 Task: Find connections with filter location San Lorenzo with filter topic #Techstartupwith filter profile language German with filter current company Ola with filter school Jammu University with filter industry Nuclear Electric Power Generation with filter service category Consulting with filter keywords title eCommerce Marketing Specialist
Action: Mouse moved to (485, 71)
Screenshot: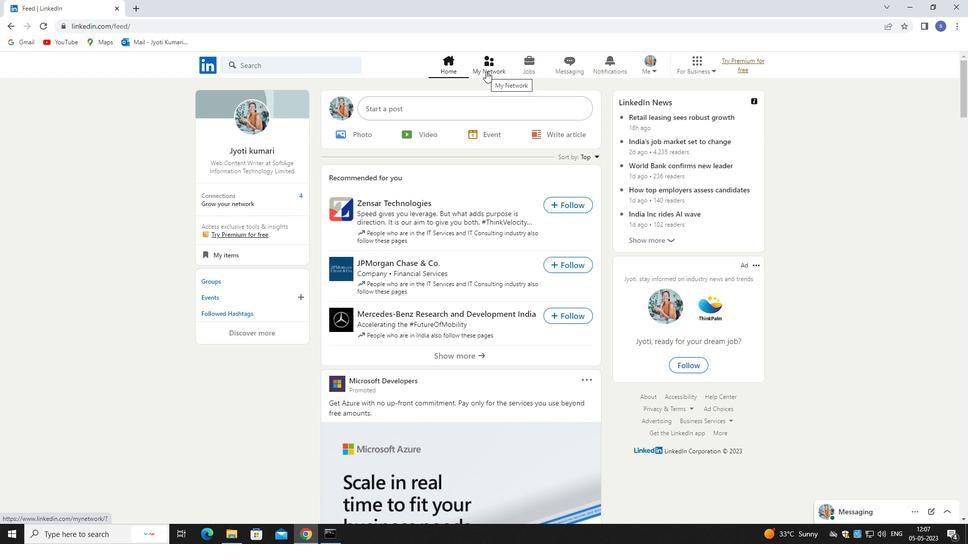 
Action: Mouse pressed left at (485, 71)
Screenshot: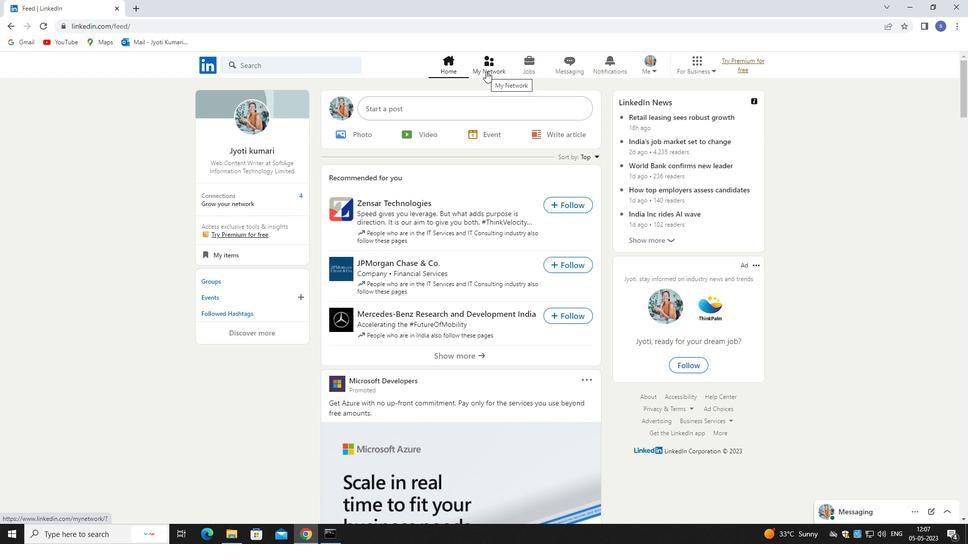 
Action: Mouse moved to (486, 72)
Screenshot: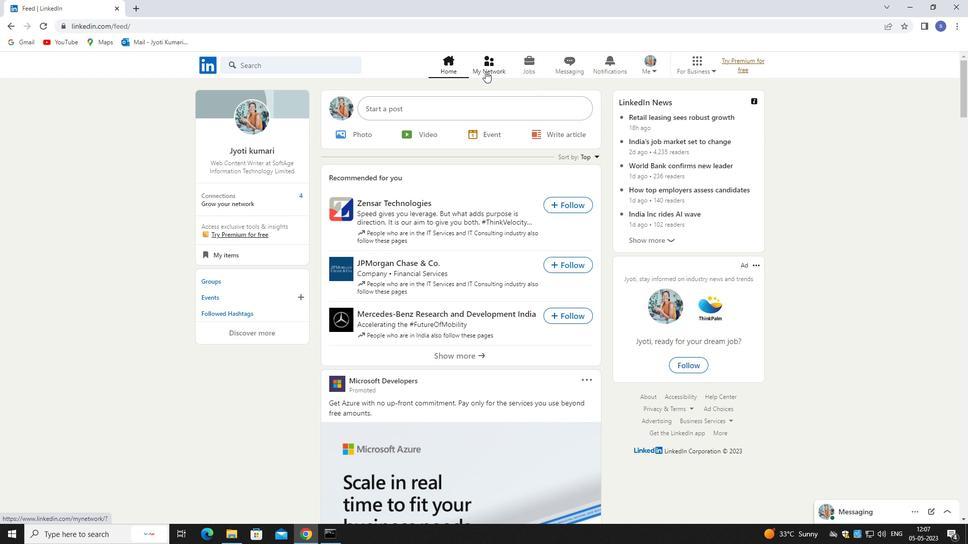 
Action: Mouse pressed left at (486, 72)
Screenshot: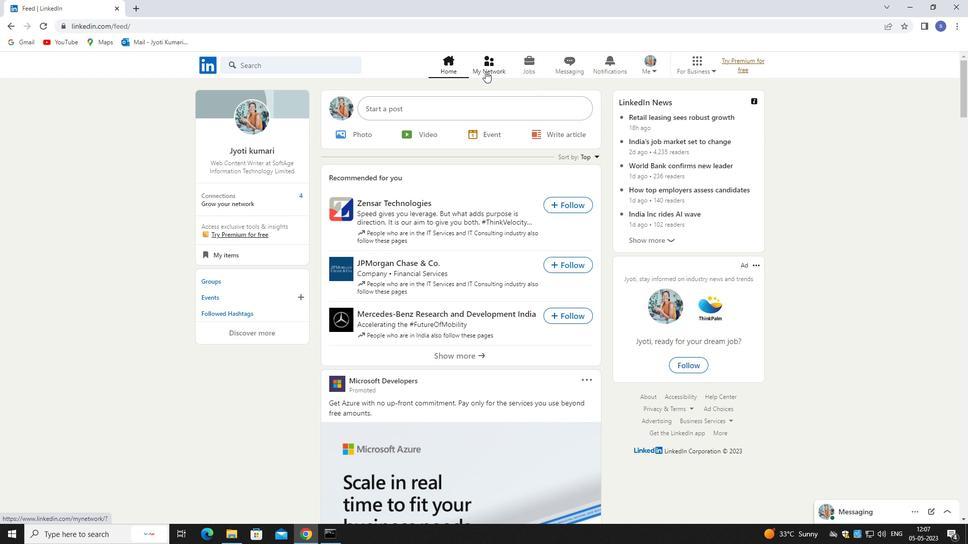 
Action: Mouse moved to (291, 120)
Screenshot: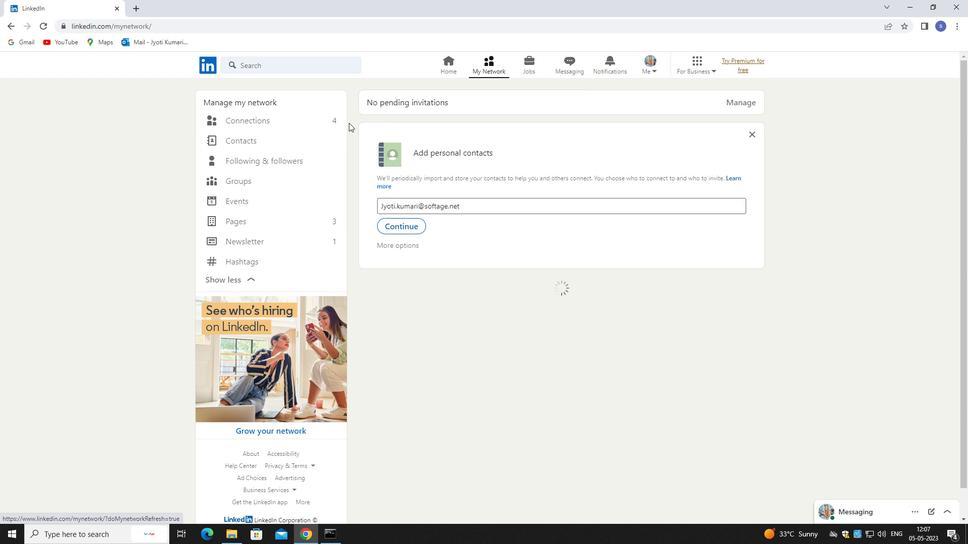 
Action: Mouse pressed left at (291, 120)
Screenshot: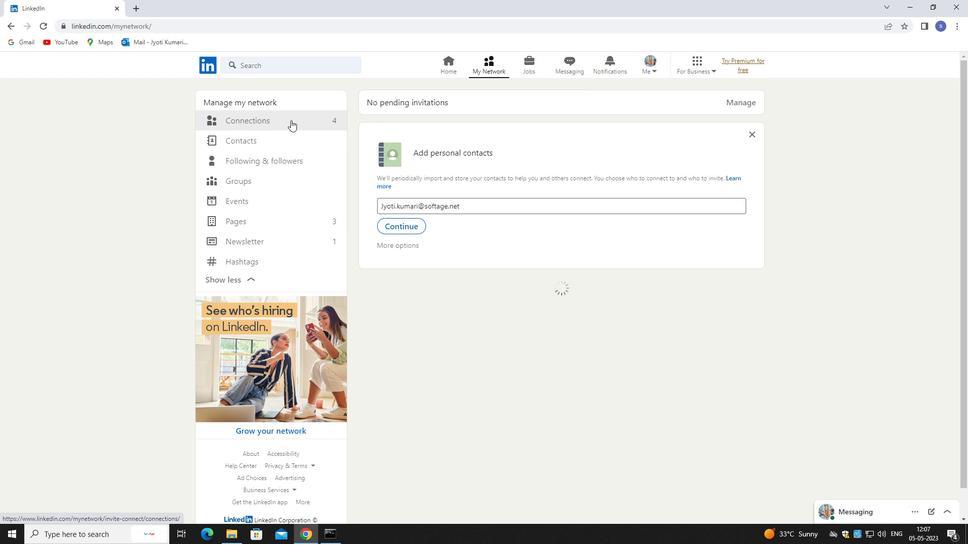
Action: Mouse pressed left at (291, 120)
Screenshot: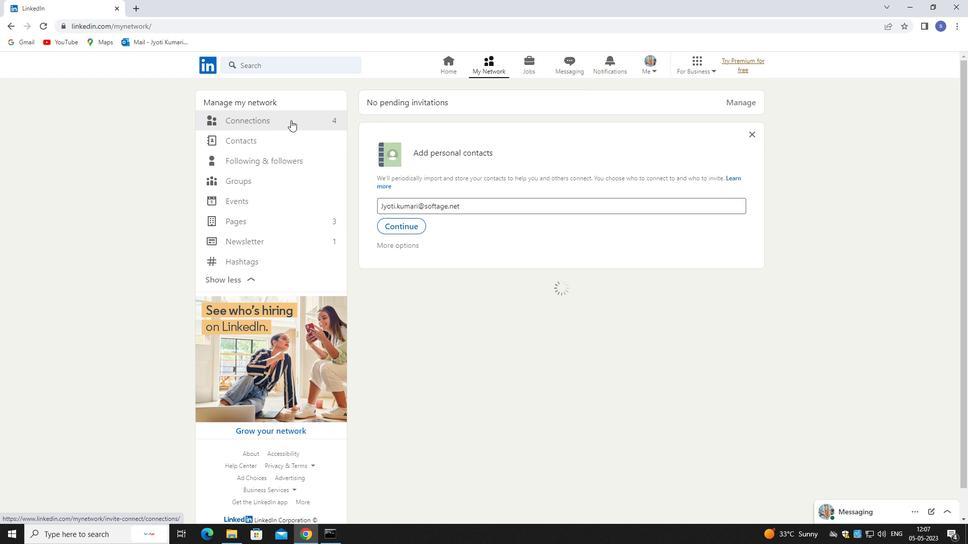 
Action: Mouse moved to (540, 118)
Screenshot: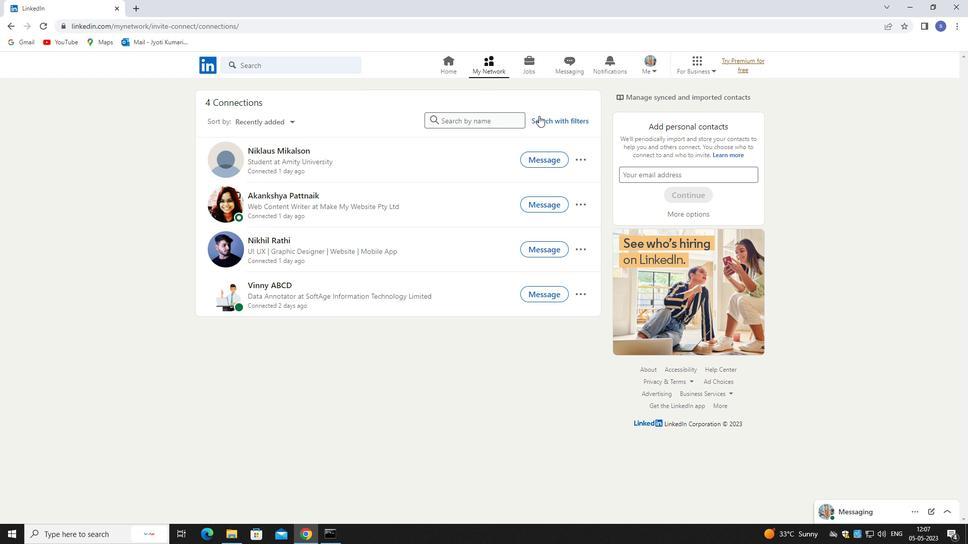
Action: Mouse pressed left at (540, 118)
Screenshot: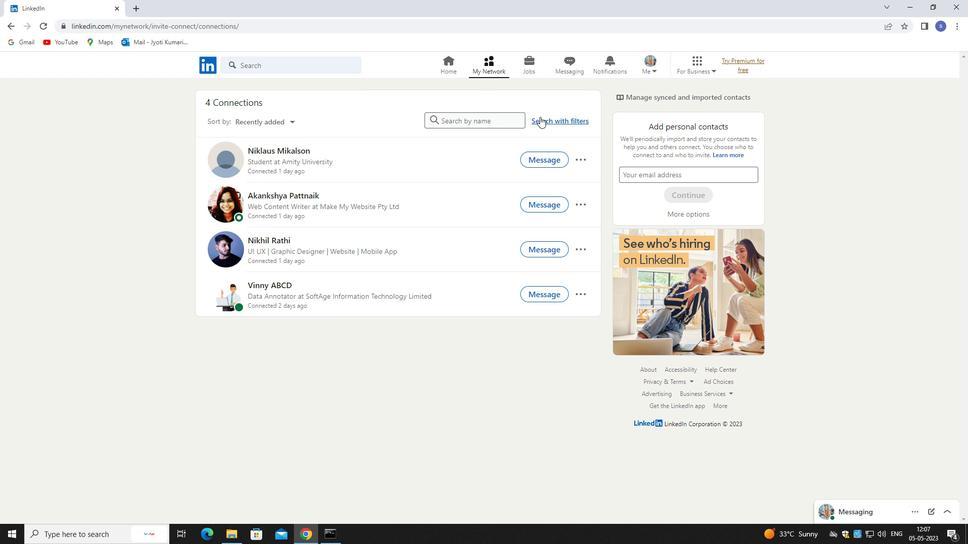 
Action: Mouse moved to (512, 95)
Screenshot: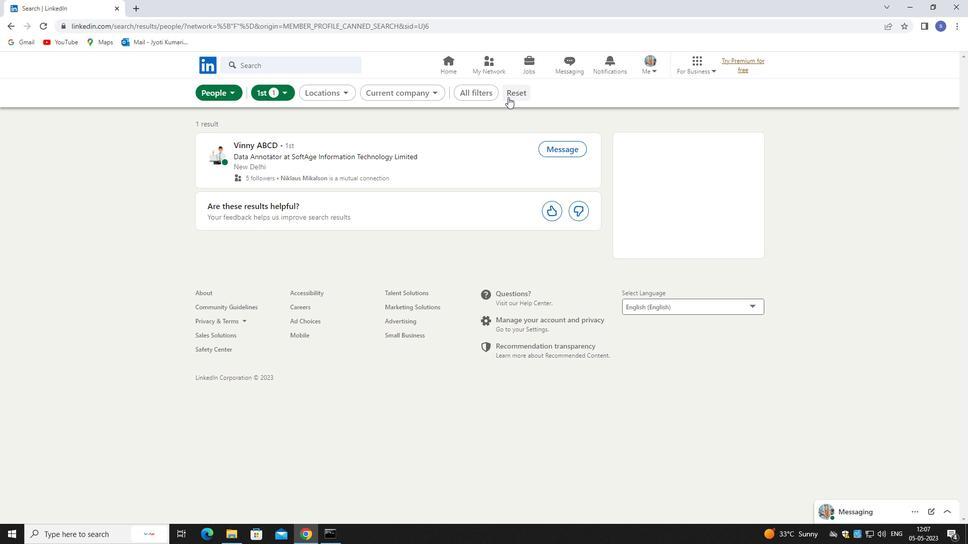 
Action: Mouse pressed left at (512, 95)
Screenshot: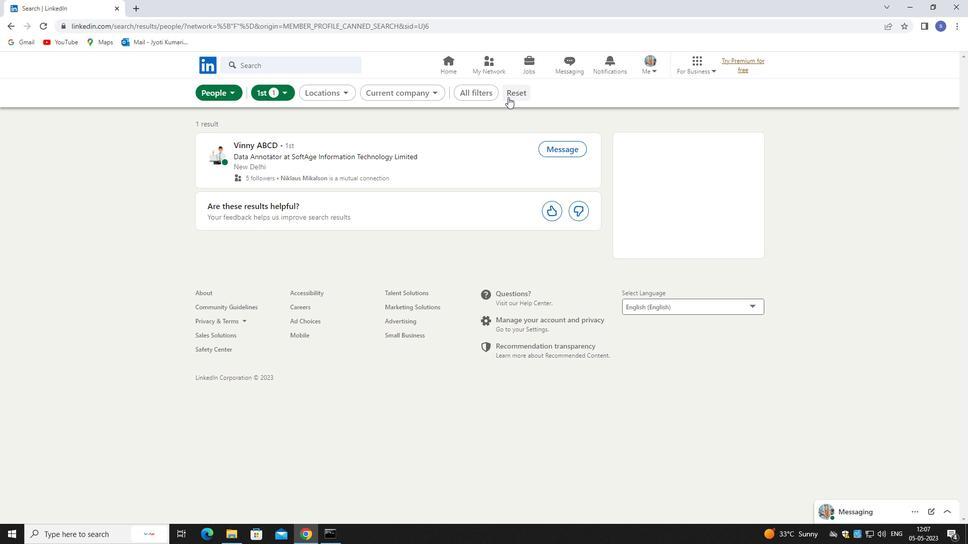 
Action: Mouse moved to (494, 91)
Screenshot: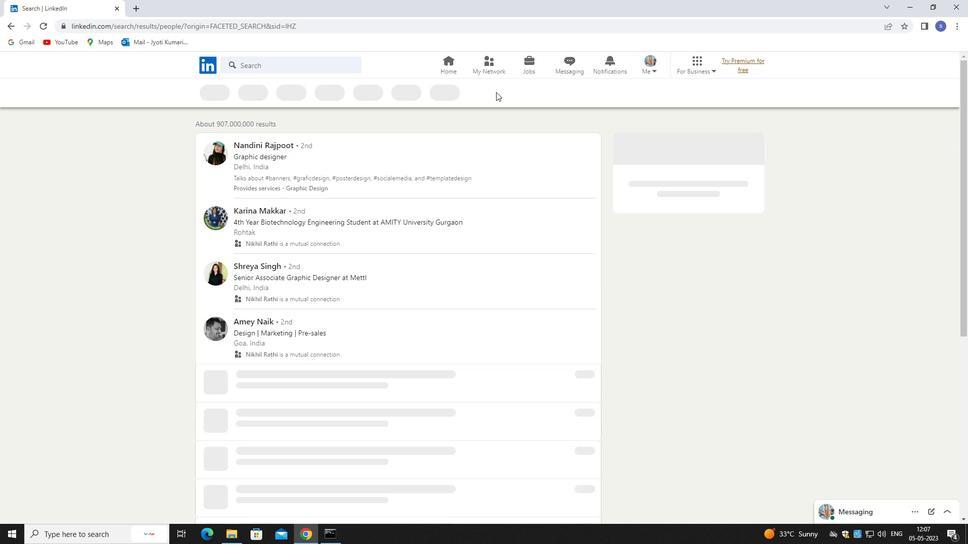 
Action: Mouse pressed left at (494, 91)
Screenshot: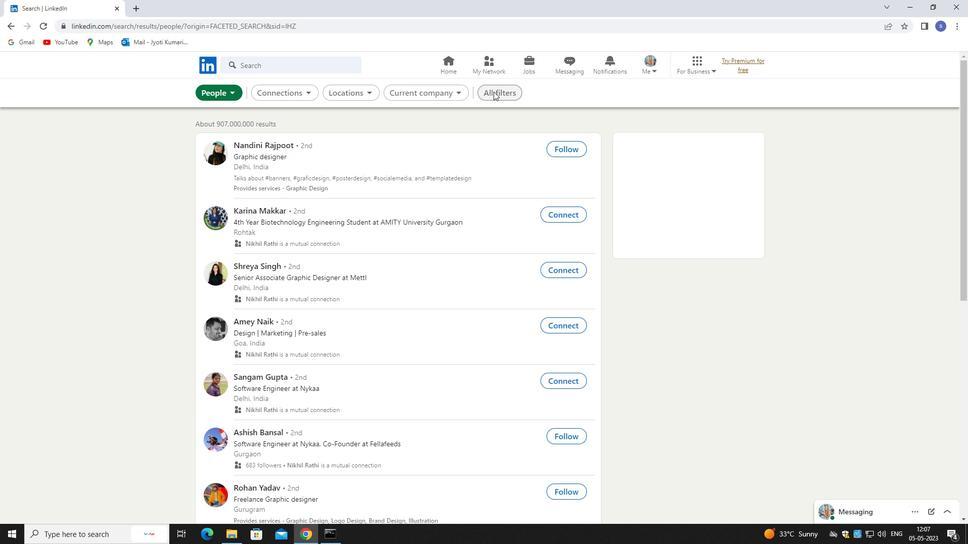 
Action: Mouse moved to (861, 396)
Screenshot: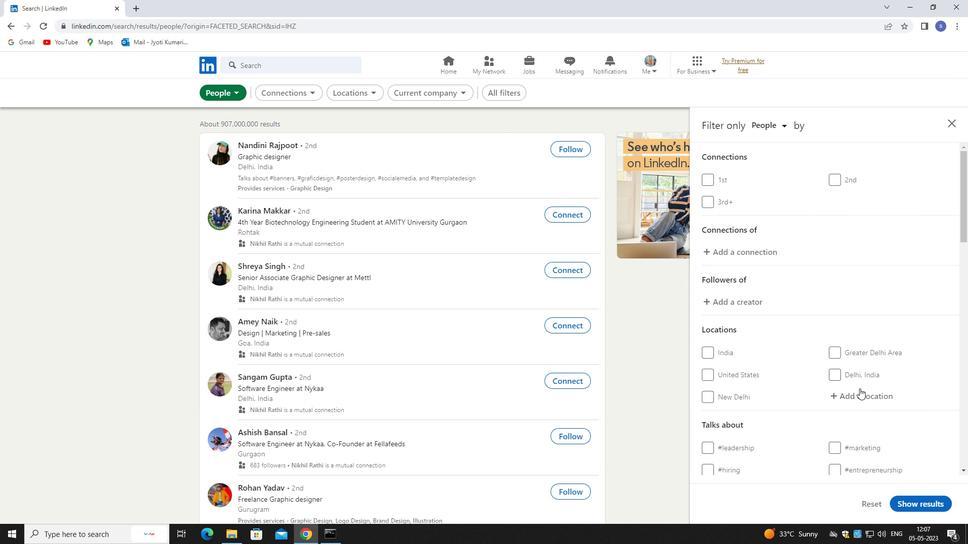 
Action: Mouse pressed left at (861, 396)
Screenshot: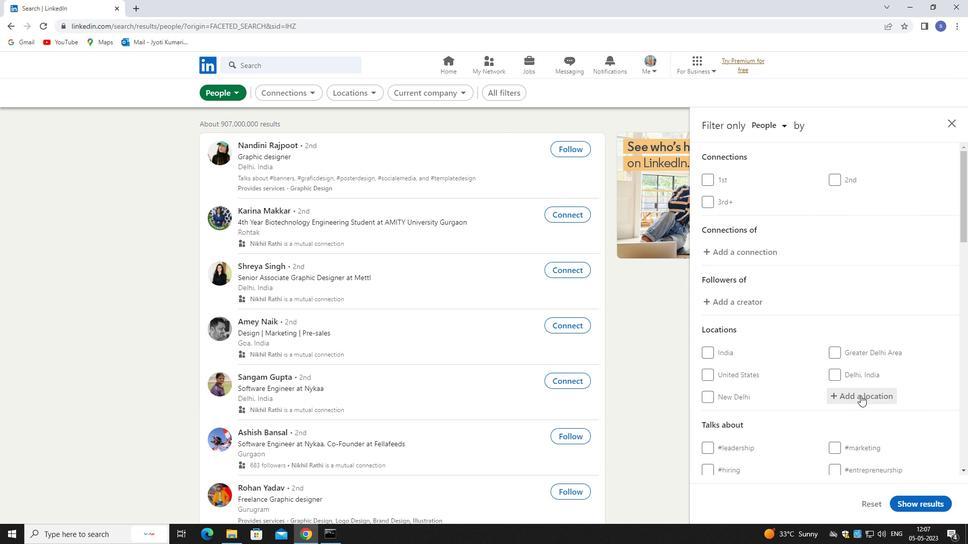 
Action: Mouse moved to (862, 396)
Screenshot: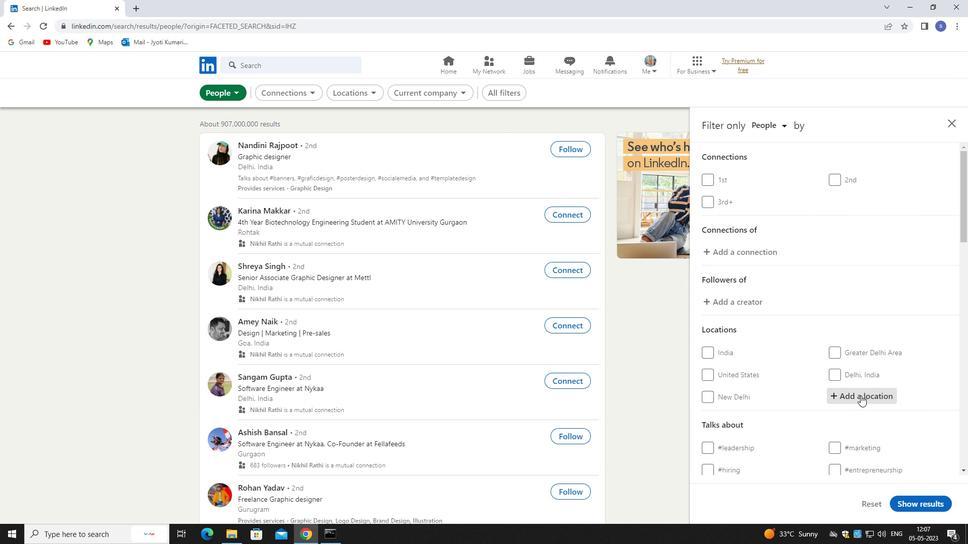 
Action: Key pressed san<Key.space>lo
Screenshot: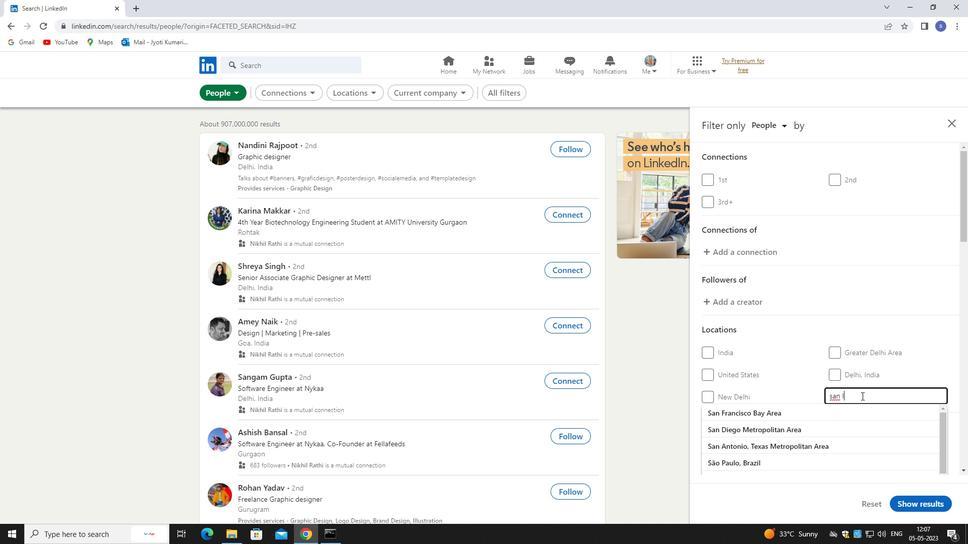 
Action: Mouse moved to (862, 425)
Screenshot: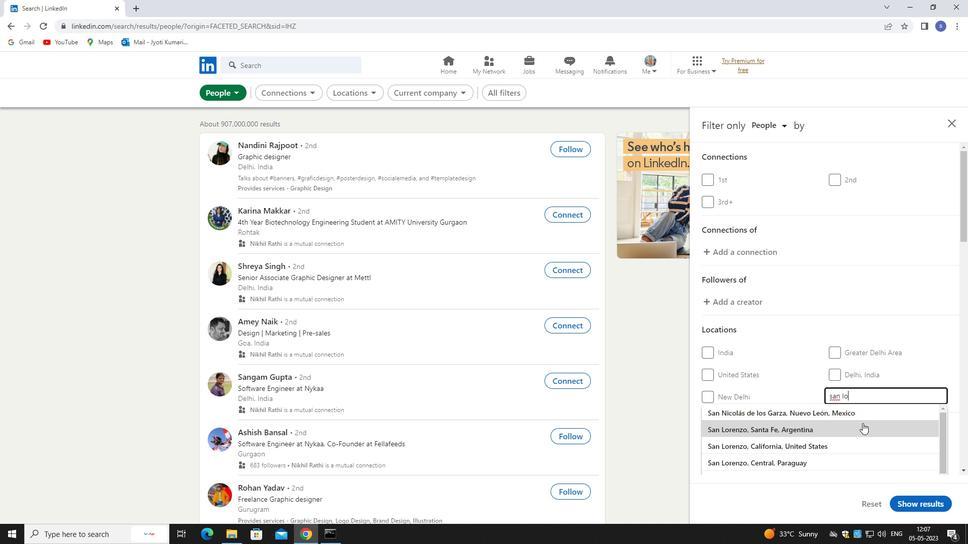 
Action: Mouse pressed left at (862, 425)
Screenshot: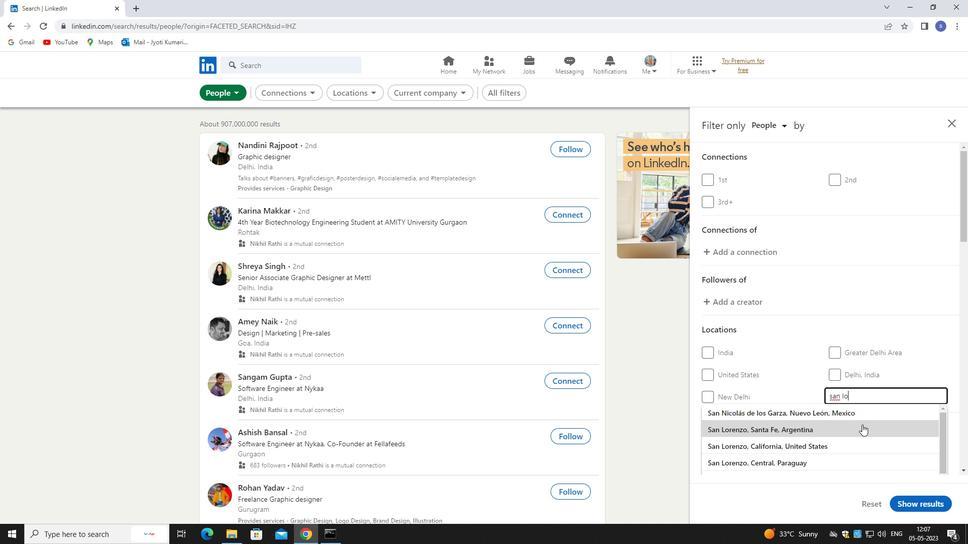 
Action: Mouse moved to (862, 425)
Screenshot: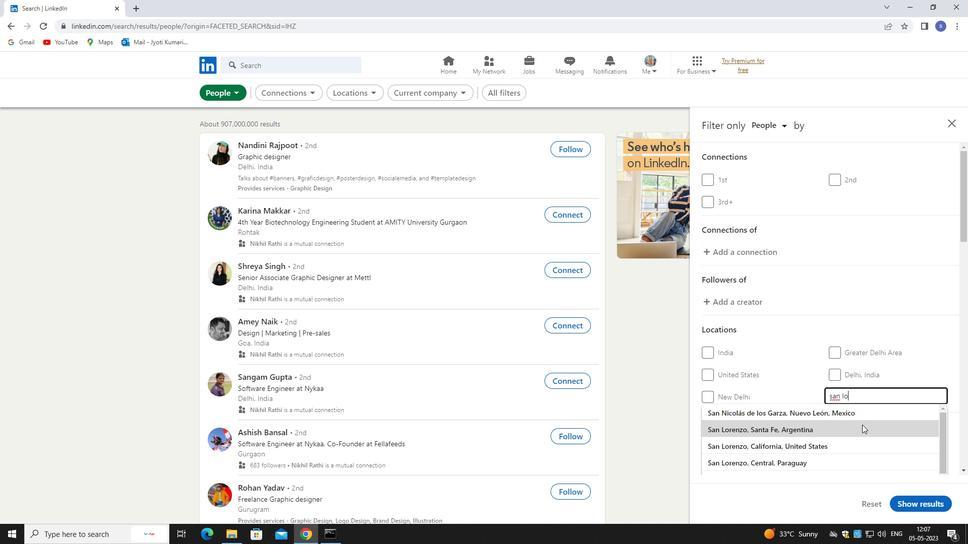 
Action: Mouse scrolled (862, 424) with delta (0, 0)
Screenshot: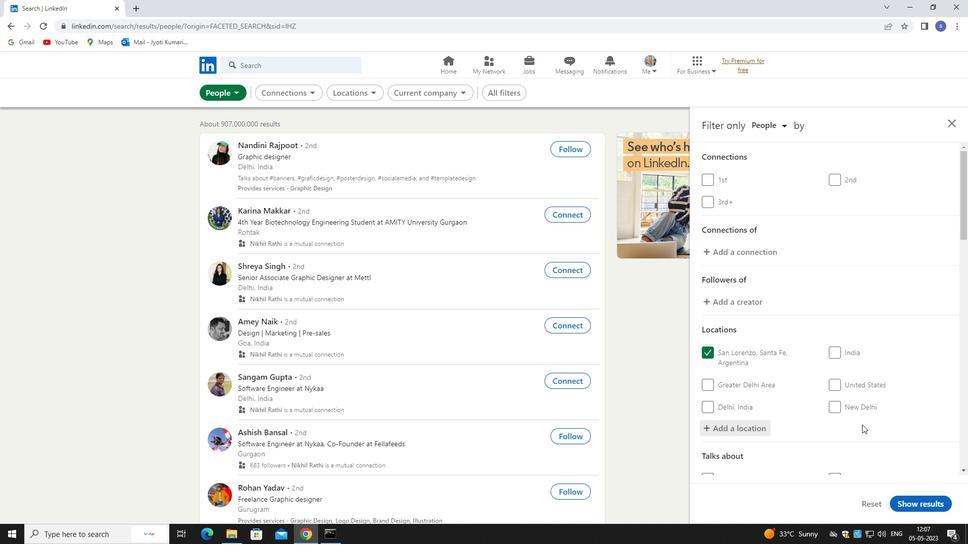 
Action: Mouse scrolled (862, 424) with delta (0, 0)
Screenshot: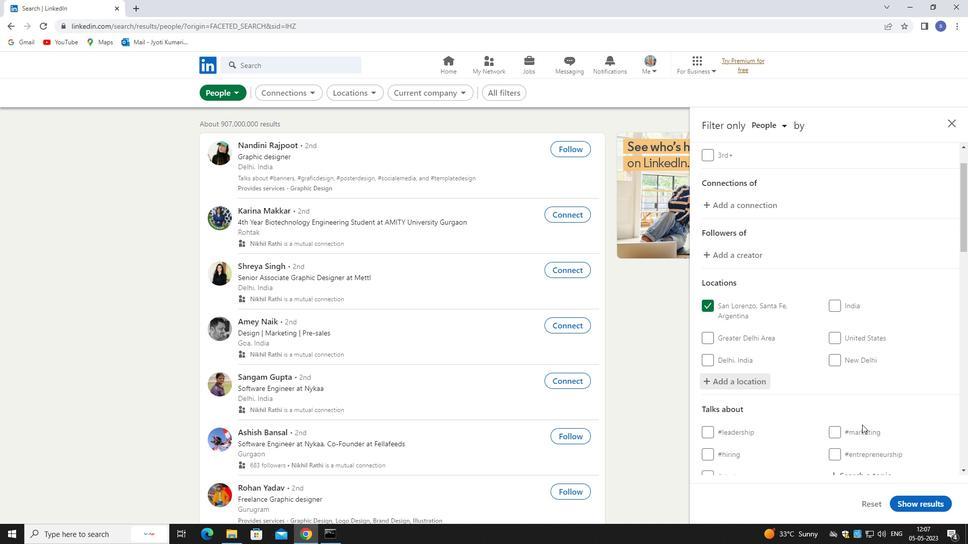 
Action: Mouse pressed left at (862, 425)
Screenshot: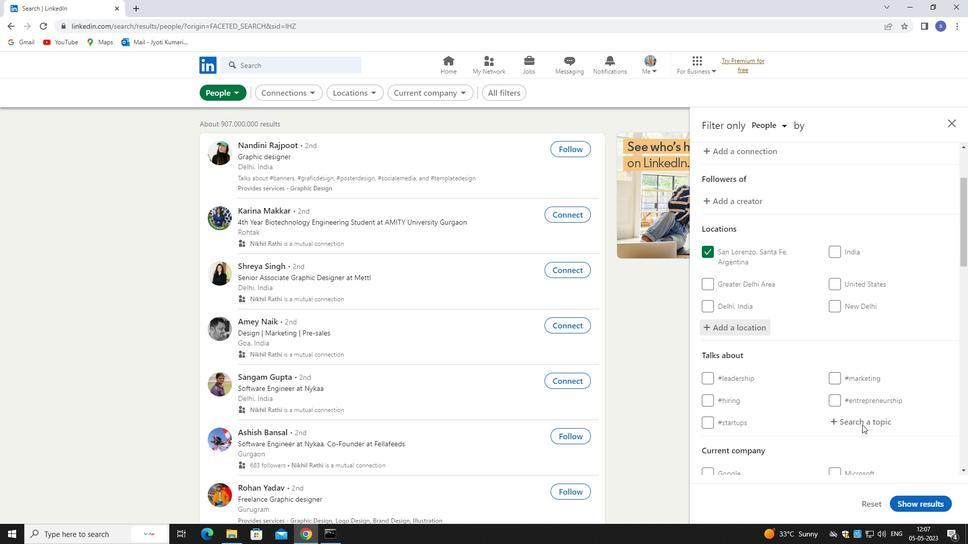 
Action: Key pressed techstar
Screenshot: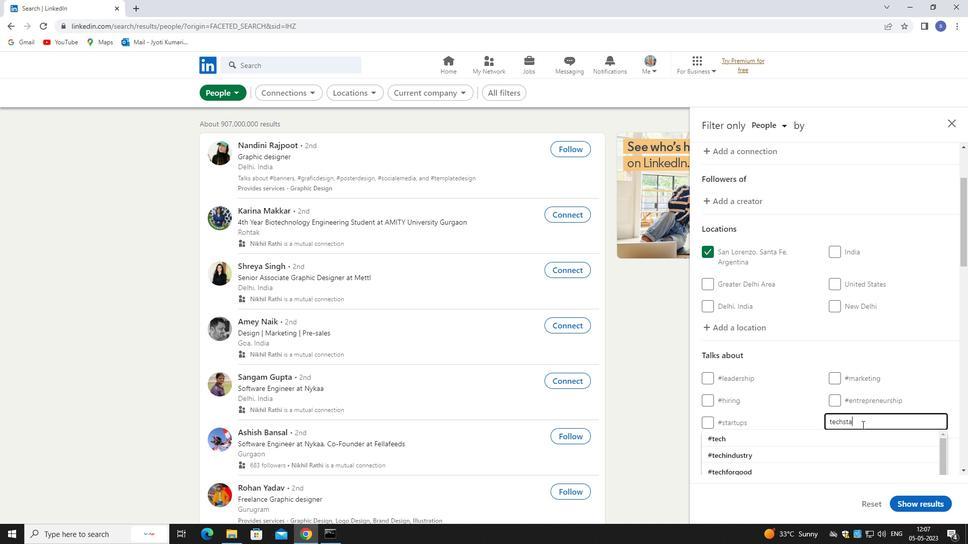 
Action: Mouse moved to (844, 435)
Screenshot: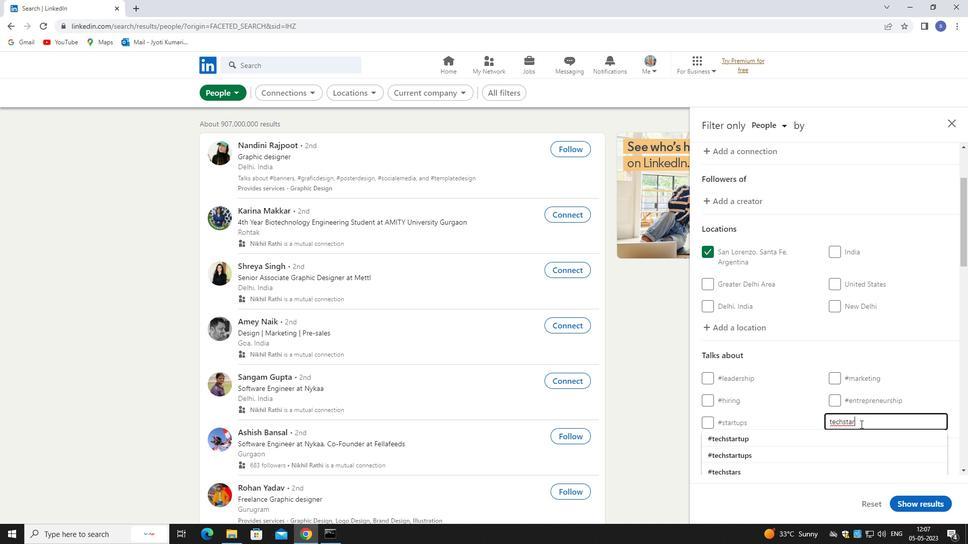 
Action: Mouse pressed left at (844, 435)
Screenshot: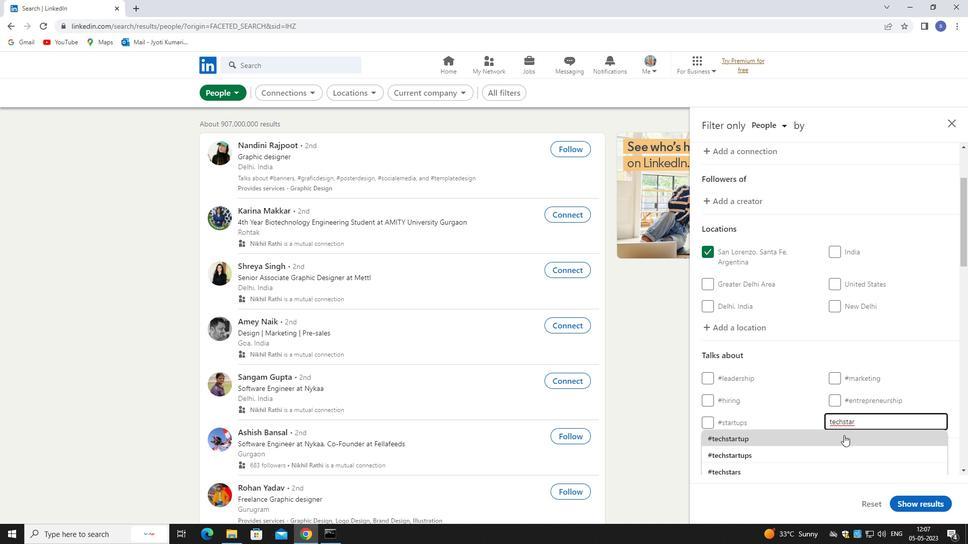 
Action: Mouse scrolled (844, 435) with delta (0, 0)
Screenshot: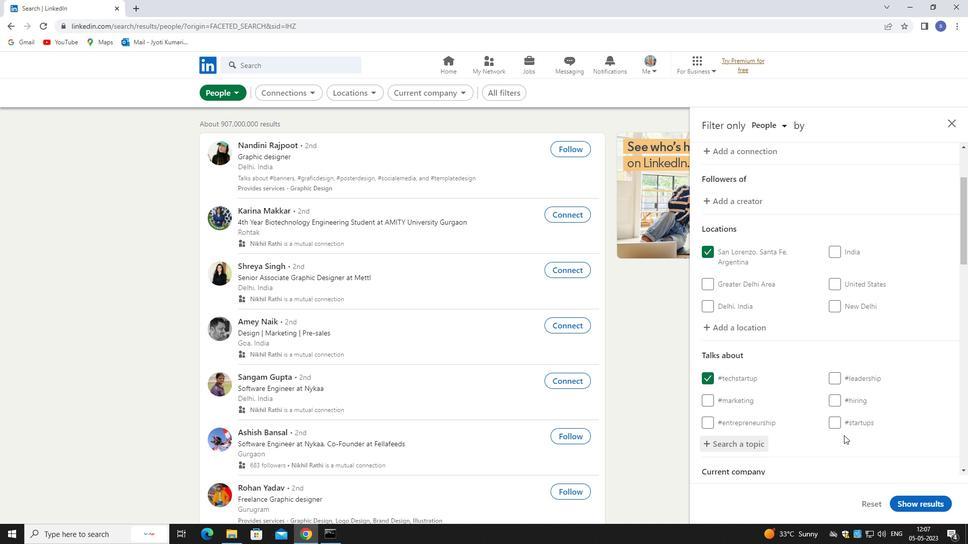 
Action: Mouse scrolled (844, 435) with delta (0, 0)
Screenshot: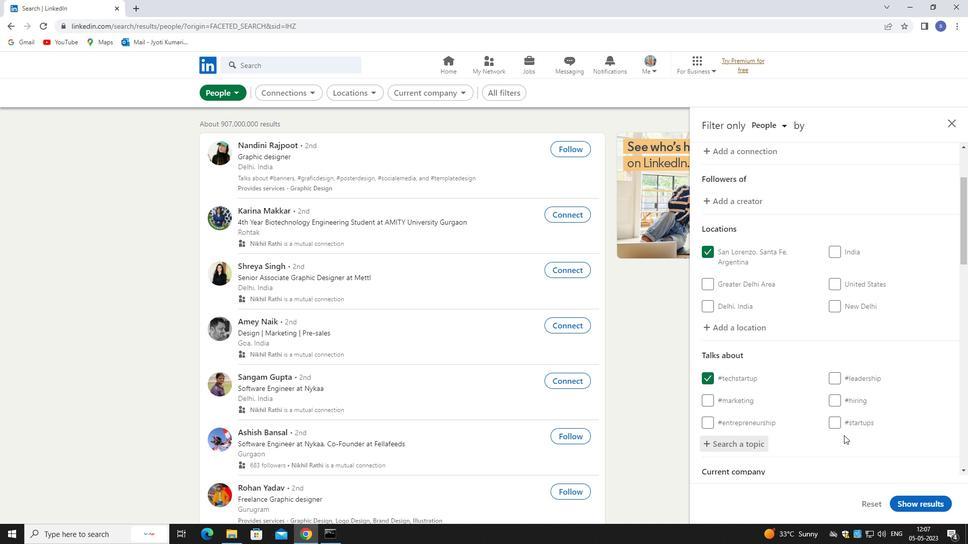 
Action: Mouse scrolled (844, 435) with delta (0, 0)
Screenshot: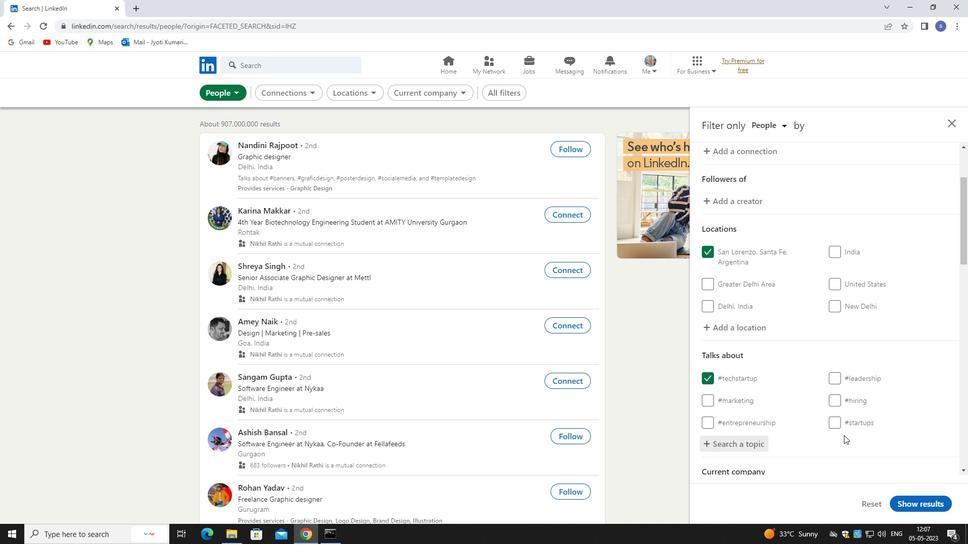 
Action: Mouse scrolled (844, 435) with delta (0, 0)
Screenshot: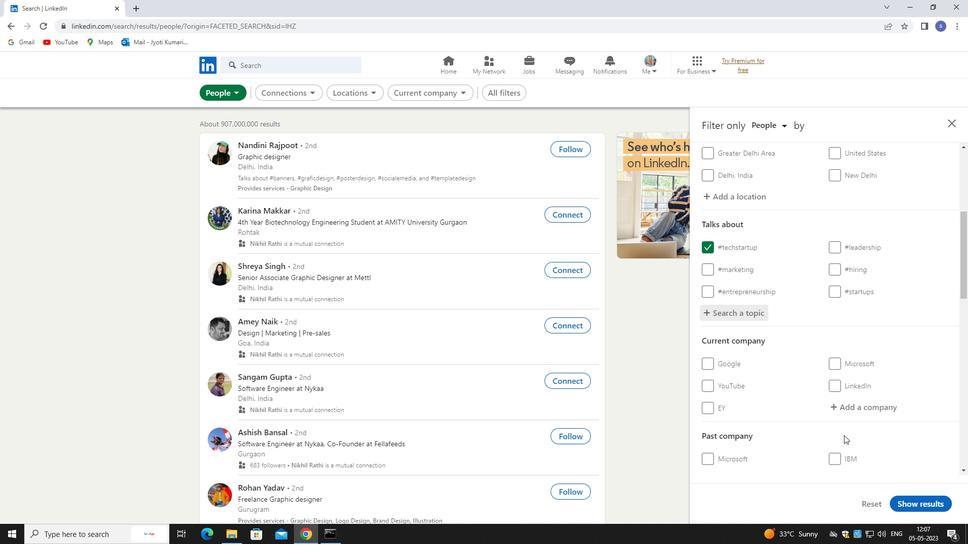 
Action: Mouse moved to (848, 338)
Screenshot: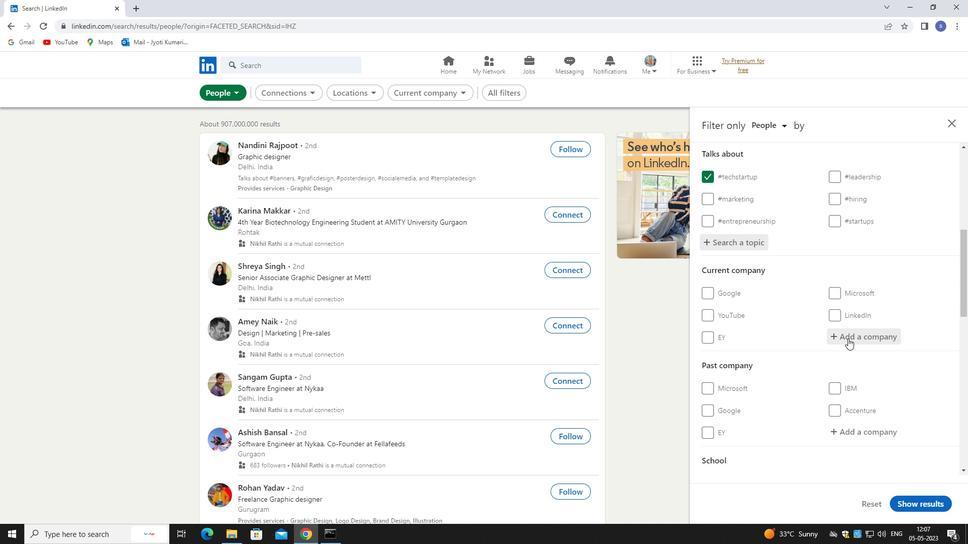 
Action: Mouse pressed left at (848, 338)
Screenshot: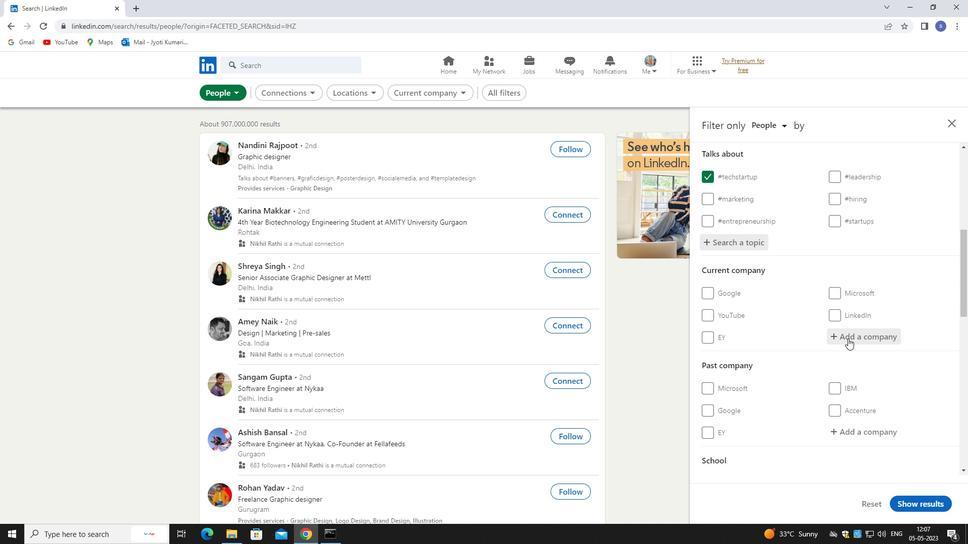 
Action: Mouse moved to (853, 338)
Screenshot: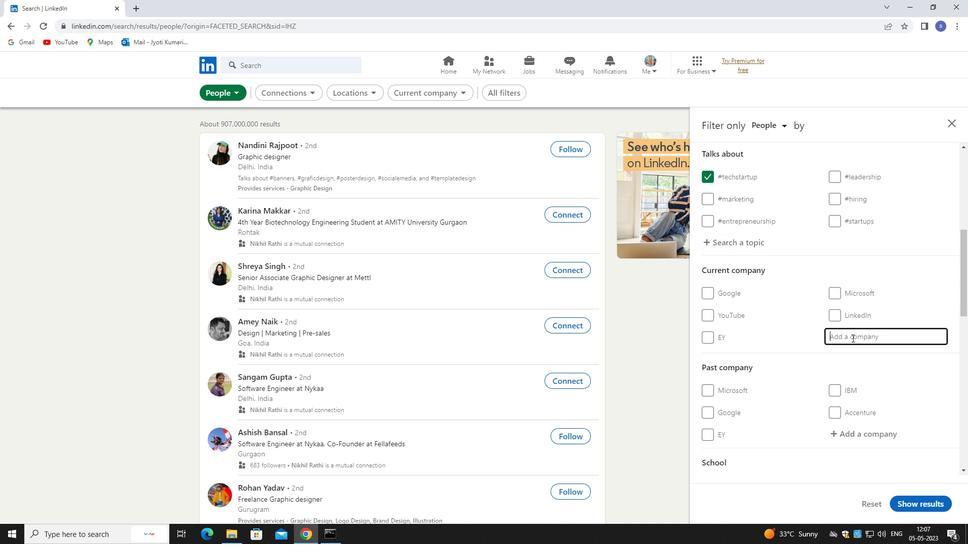 
Action: Key pressed ola<Key.space>
Screenshot: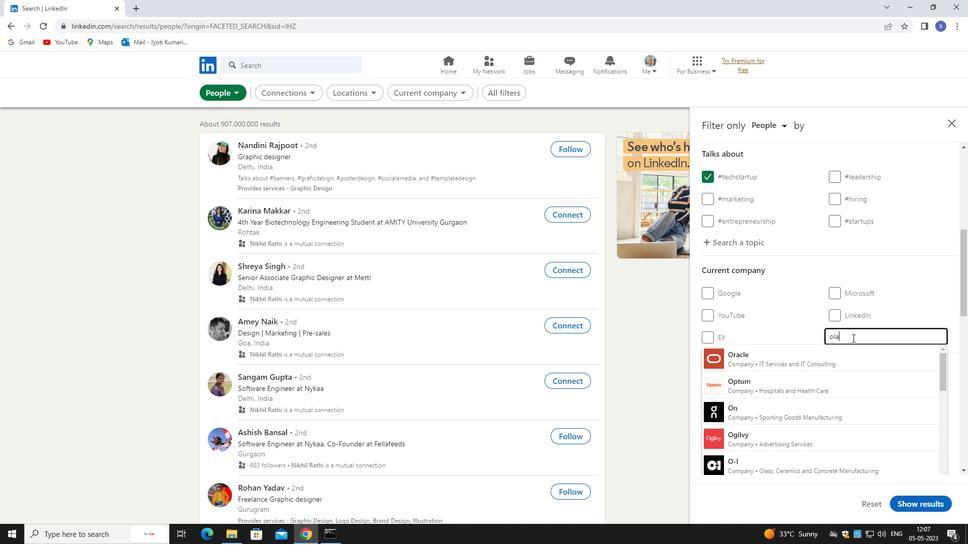 
Action: Mouse moved to (851, 362)
Screenshot: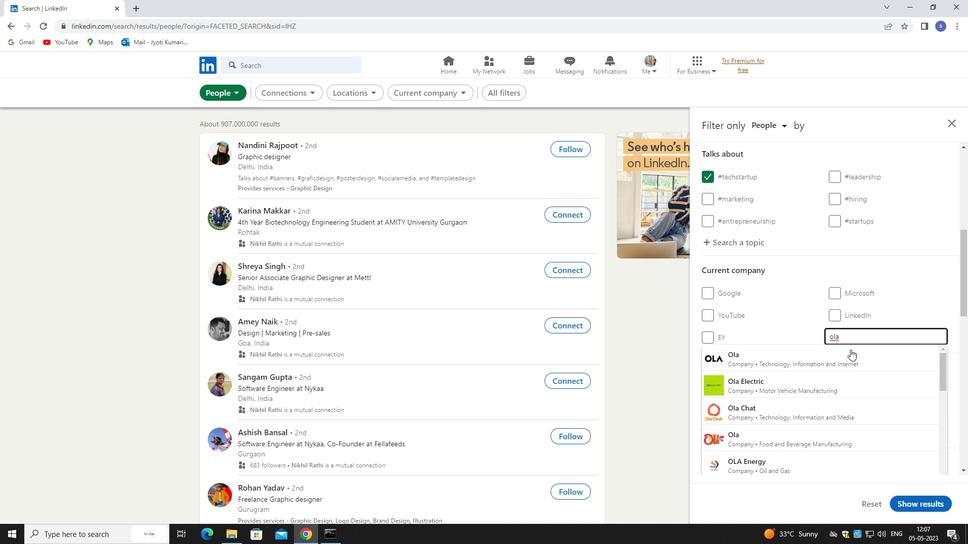 
Action: Mouse pressed left at (851, 362)
Screenshot: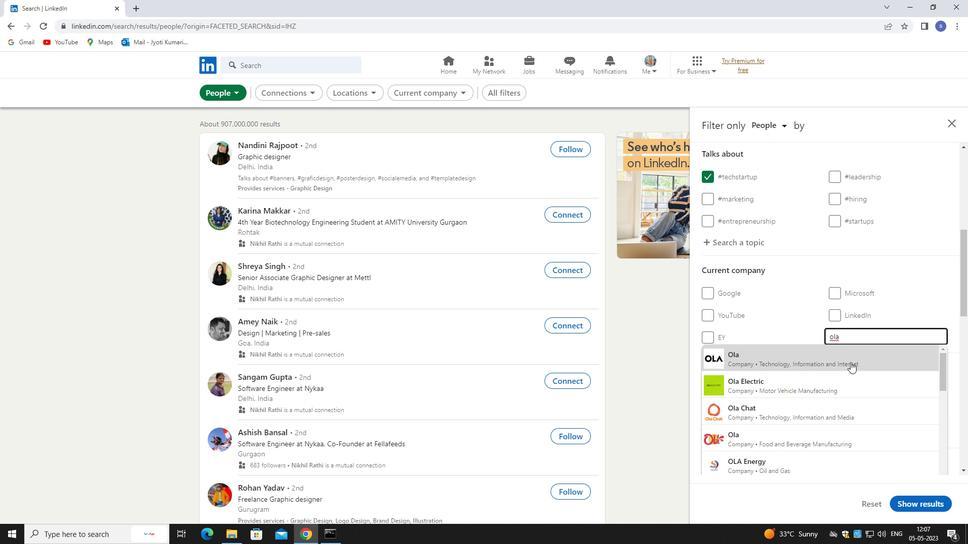 
Action: Mouse moved to (851, 363)
Screenshot: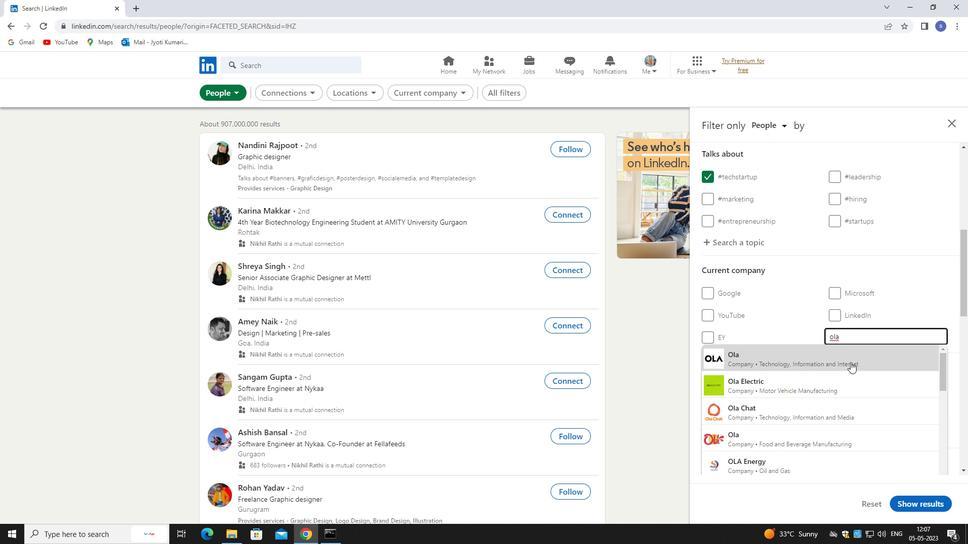 
Action: Mouse scrolled (851, 362) with delta (0, 0)
Screenshot: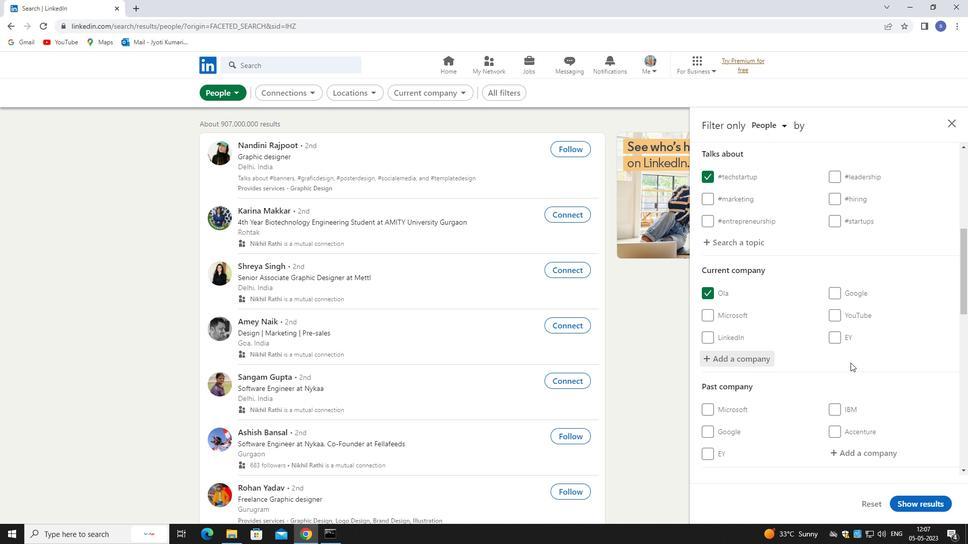 
Action: Mouse scrolled (851, 362) with delta (0, 0)
Screenshot: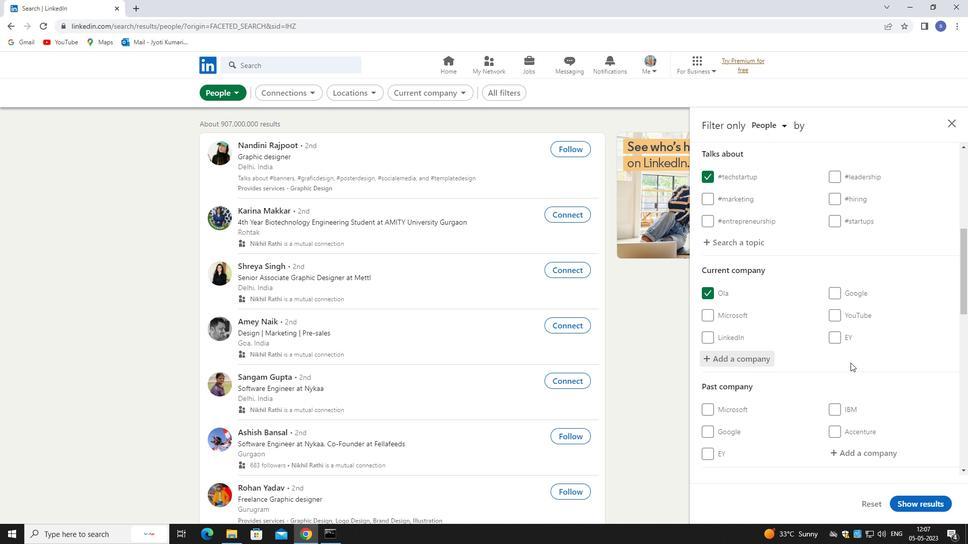 
Action: Mouse scrolled (851, 362) with delta (0, 0)
Screenshot: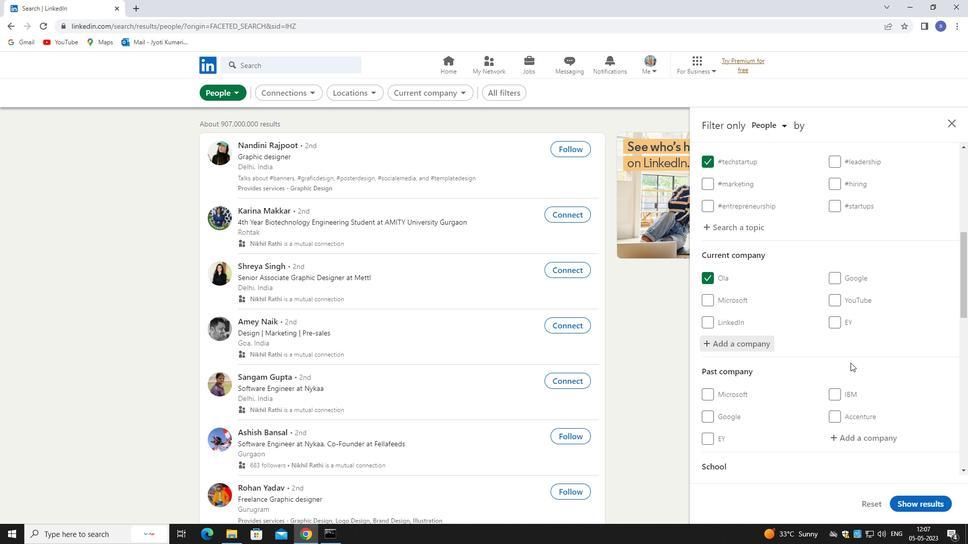 
Action: Mouse moved to (854, 404)
Screenshot: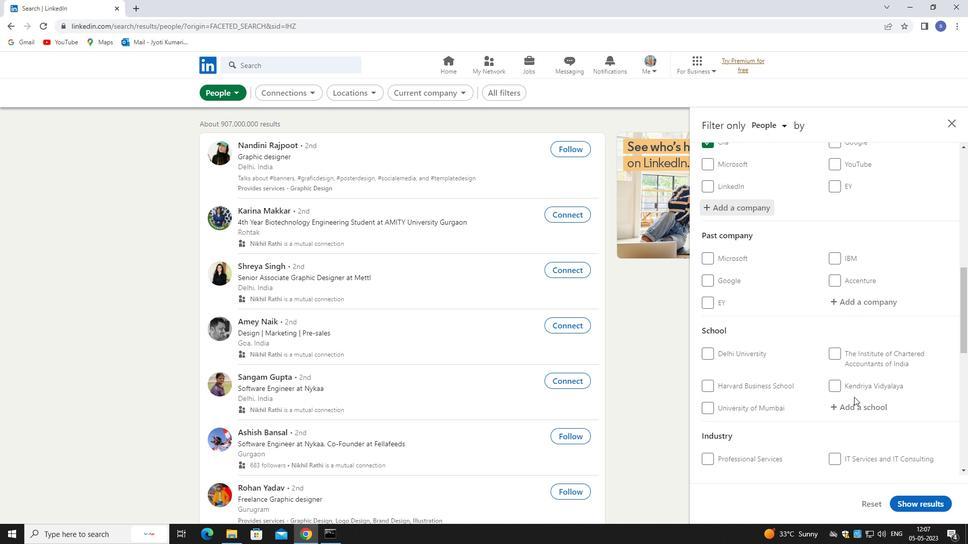 
Action: Mouse pressed left at (854, 404)
Screenshot: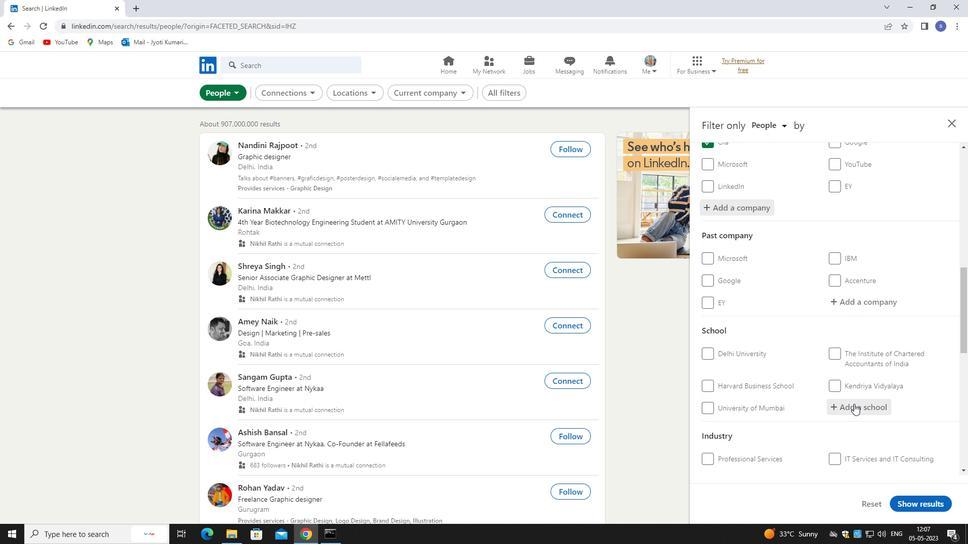 
Action: Mouse moved to (855, 404)
Screenshot: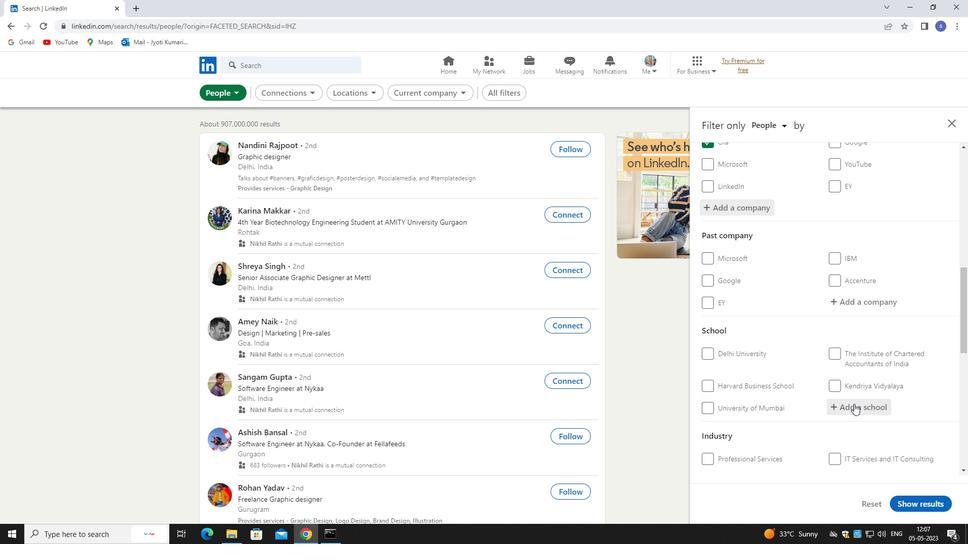 
Action: Key pressed jammu<Key.space>uni
Screenshot: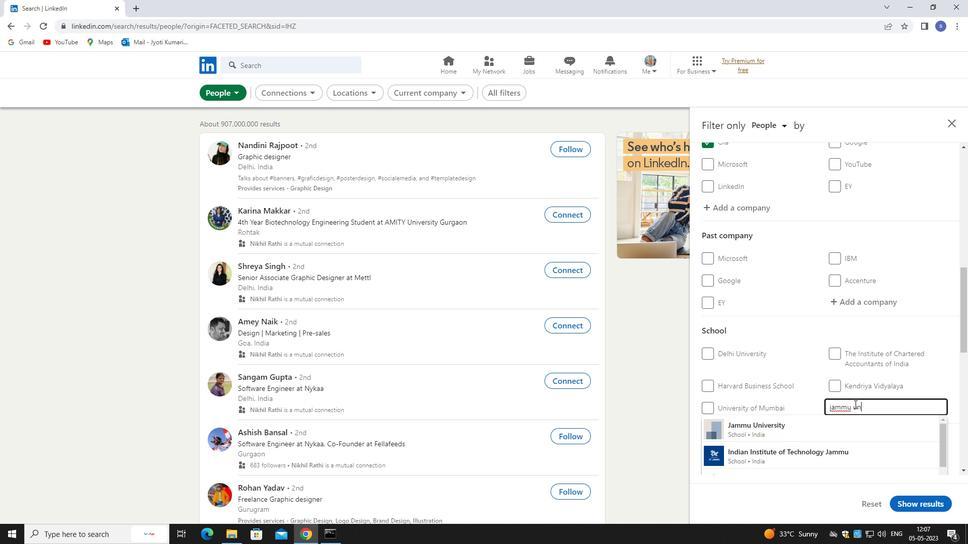 
Action: Mouse moved to (850, 431)
Screenshot: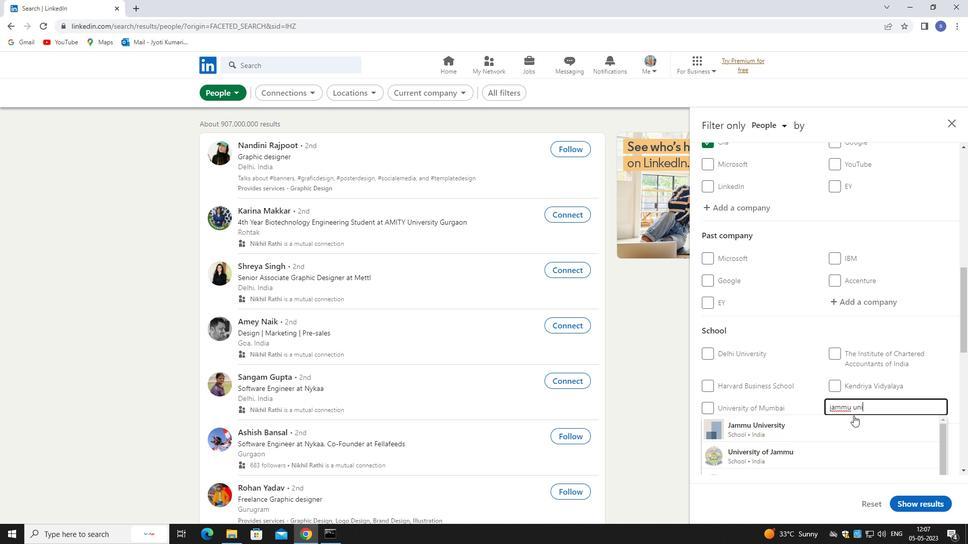 
Action: Mouse pressed left at (850, 431)
Screenshot: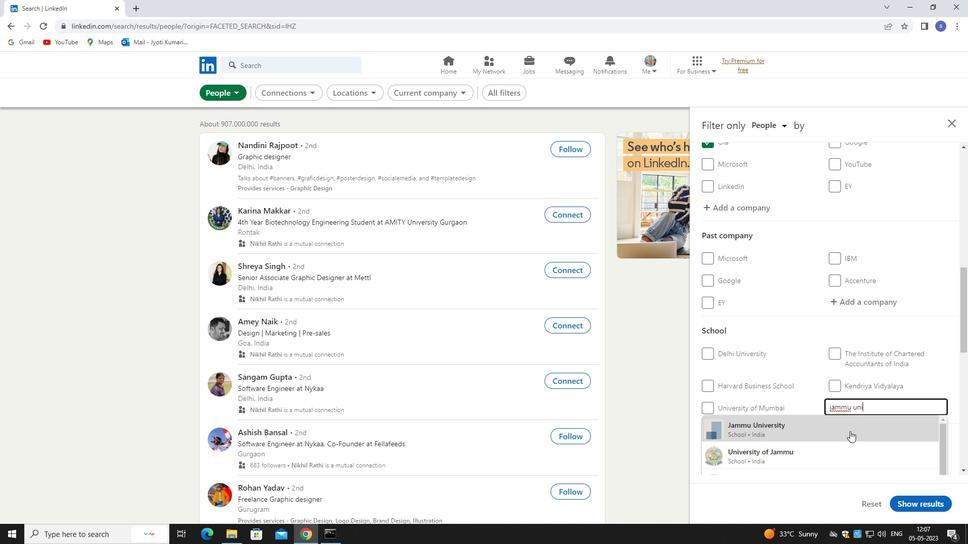 
Action: Mouse moved to (854, 389)
Screenshot: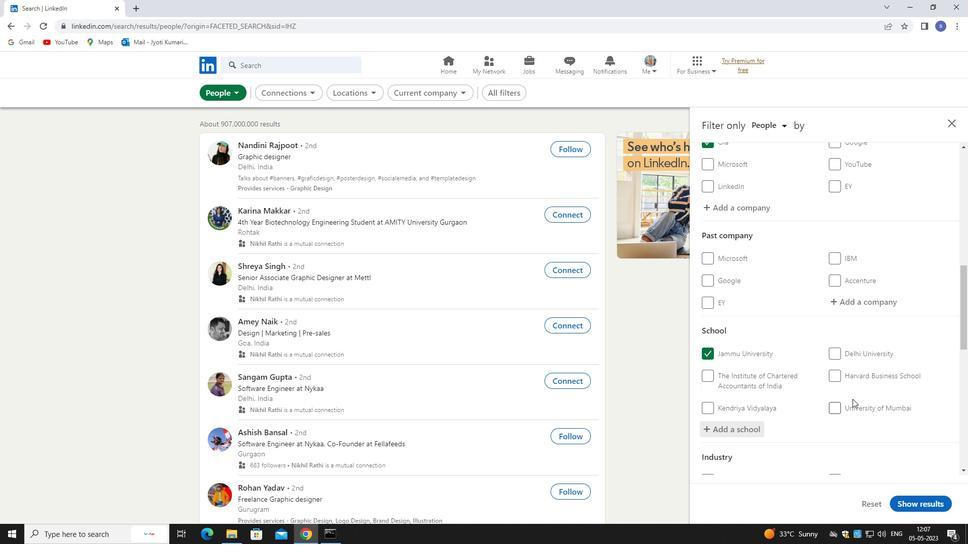 
Action: Mouse scrolled (854, 389) with delta (0, 0)
Screenshot: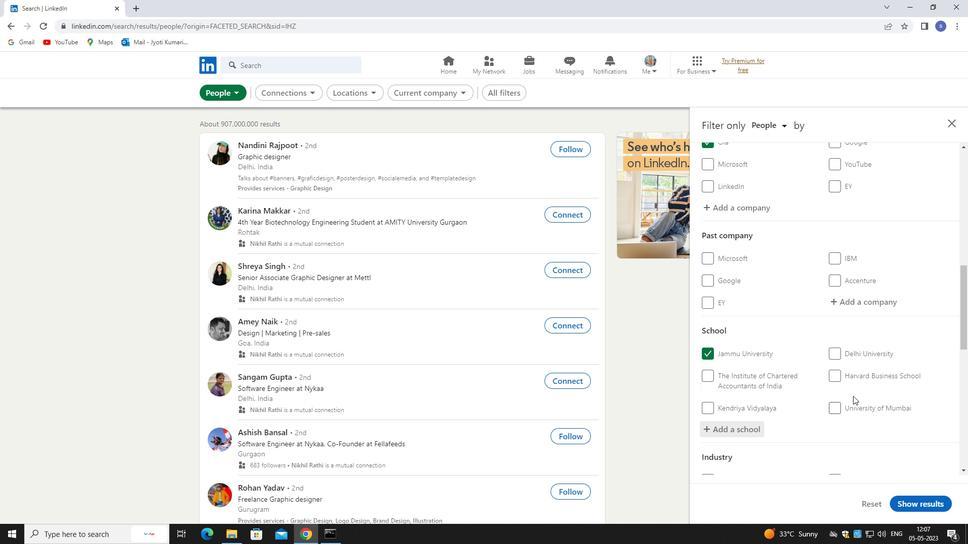 
Action: Mouse scrolled (854, 389) with delta (0, 0)
Screenshot: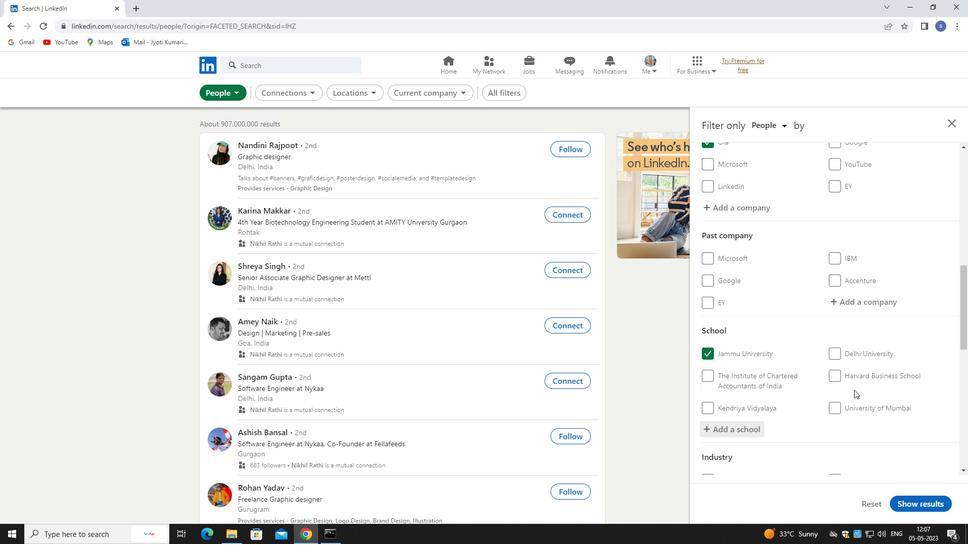 
Action: Mouse scrolled (854, 389) with delta (0, 0)
Screenshot: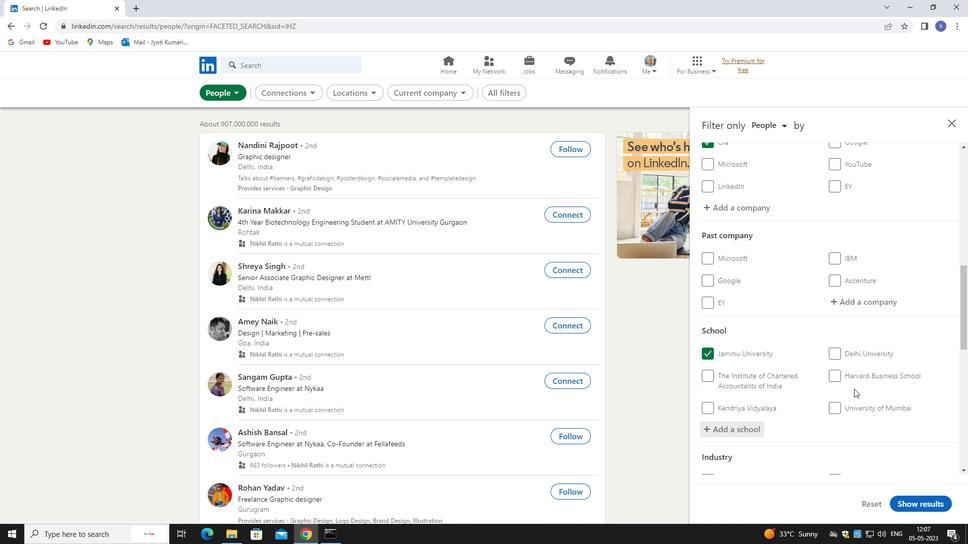 
Action: Mouse scrolled (854, 389) with delta (0, 0)
Screenshot: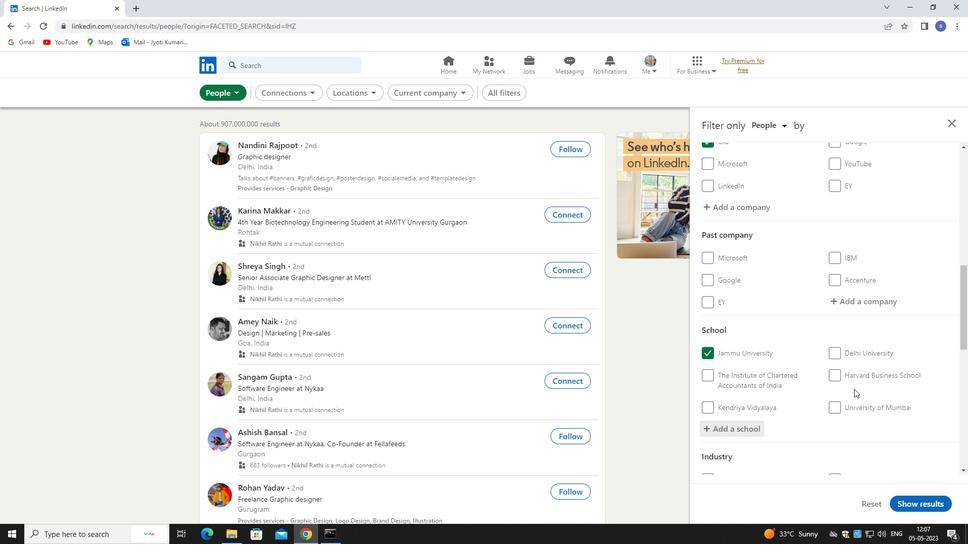 
Action: Mouse moved to (844, 334)
Screenshot: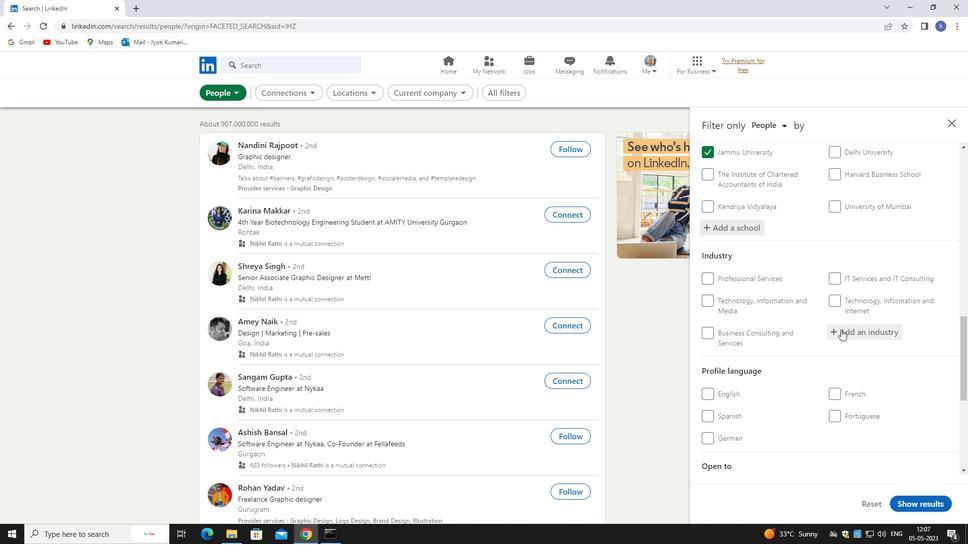
Action: Mouse pressed left at (844, 334)
Screenshot: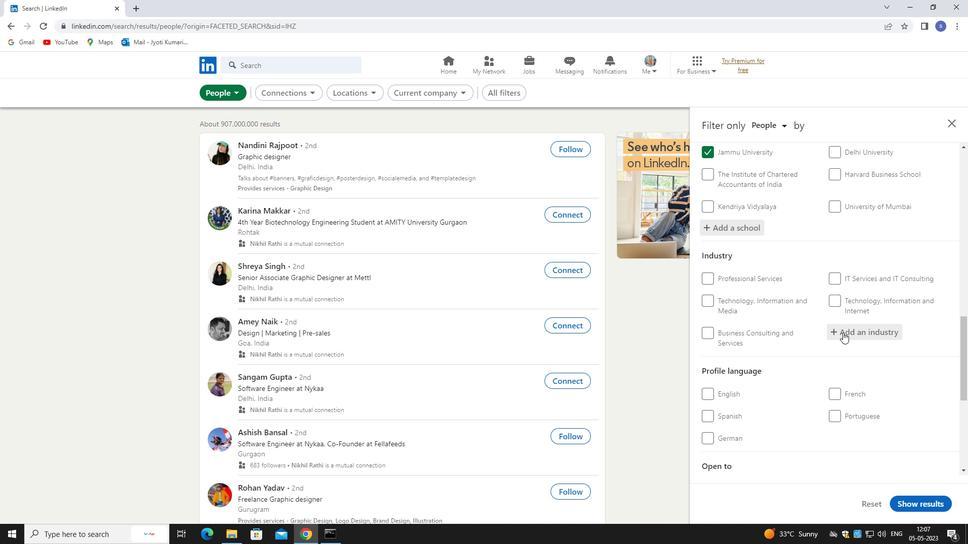 
Action: Mouse moved to (845, 335)
Screenshot: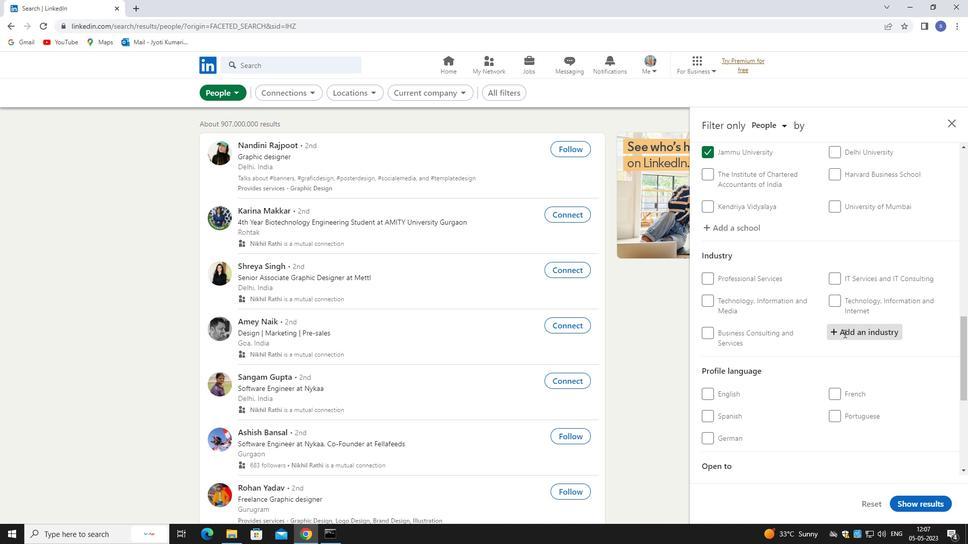 
Action: Key pressed nuclear
Screenshot: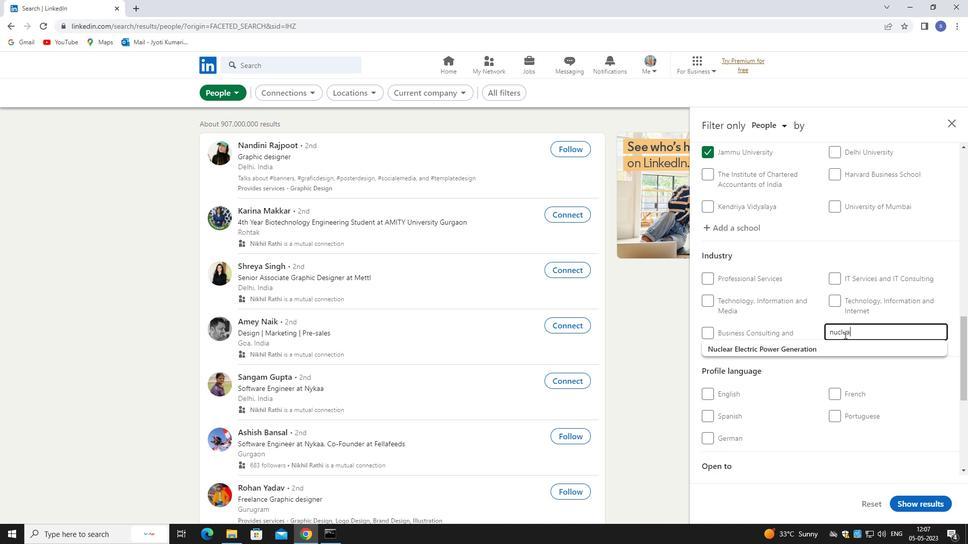 
Action: Mouse moved to (848, 347)
Screenshot: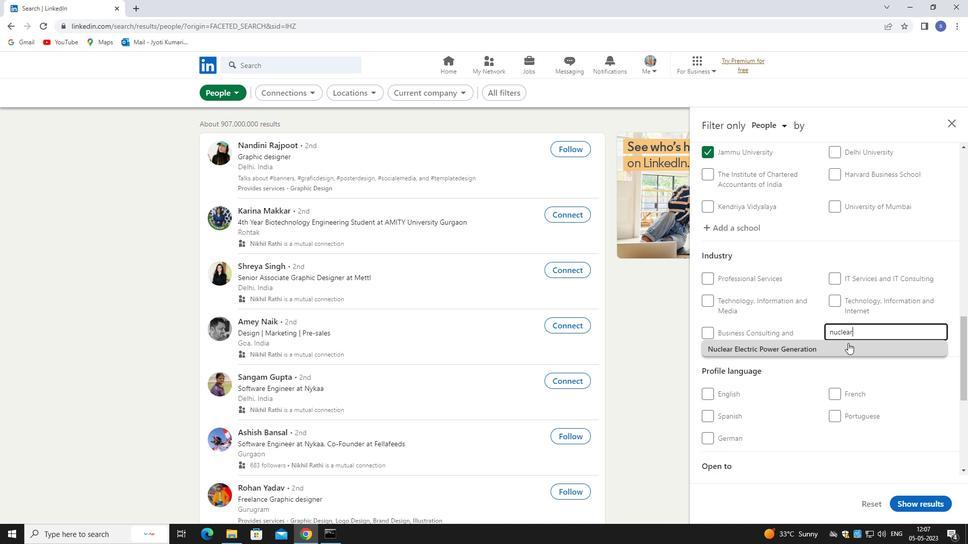 
Action: Mouse pressed left at (848, 347)
Screenshot: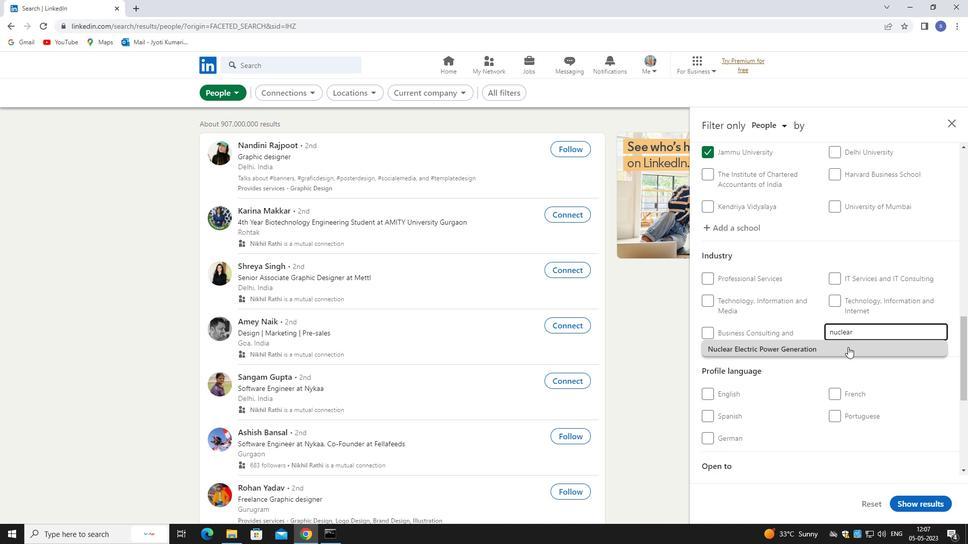 
Action: Mouse moved to (854, 348)
Screenshot: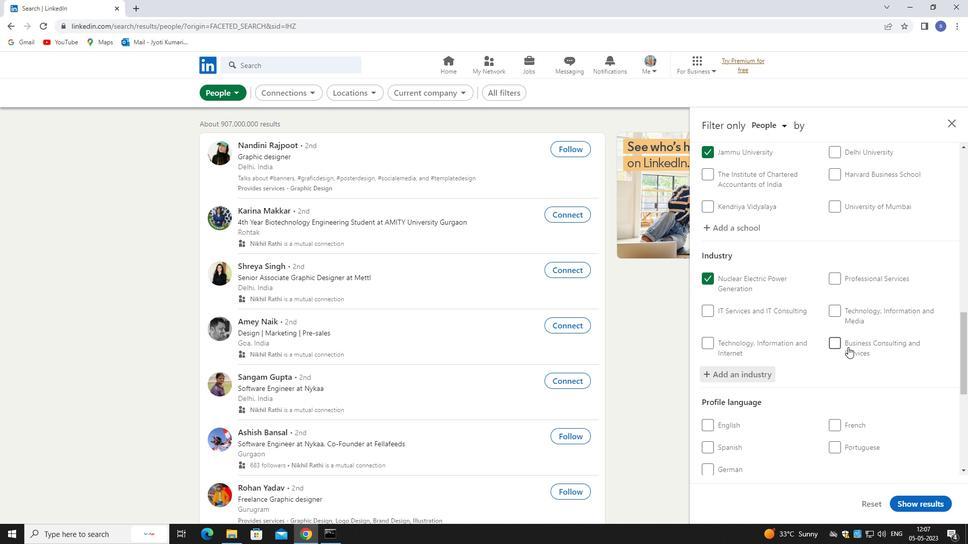 
Action: Mouse scrolled (854, 348) with delta (0, 0)
Screenshot: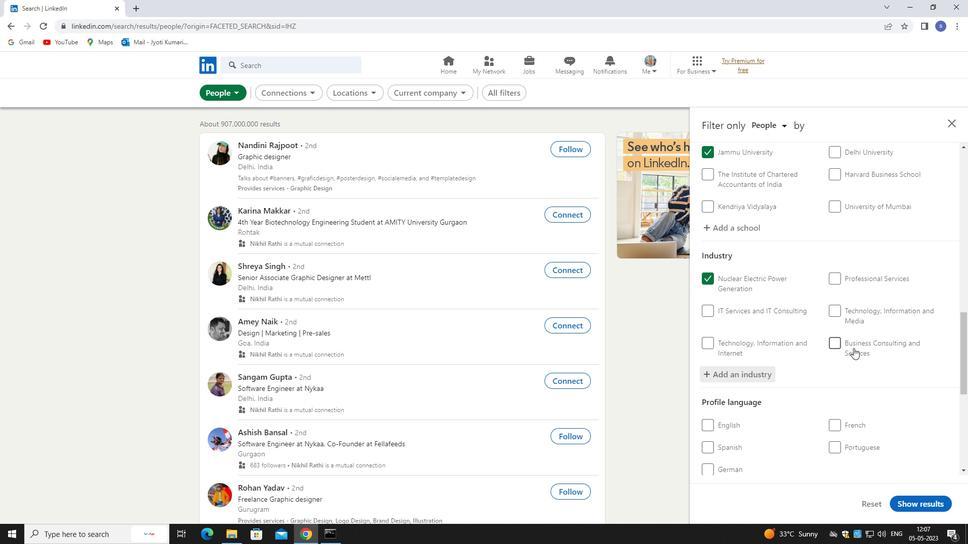 
Action: Mouse scrolled (854, 348) with delta (0, 0)
Screenshot: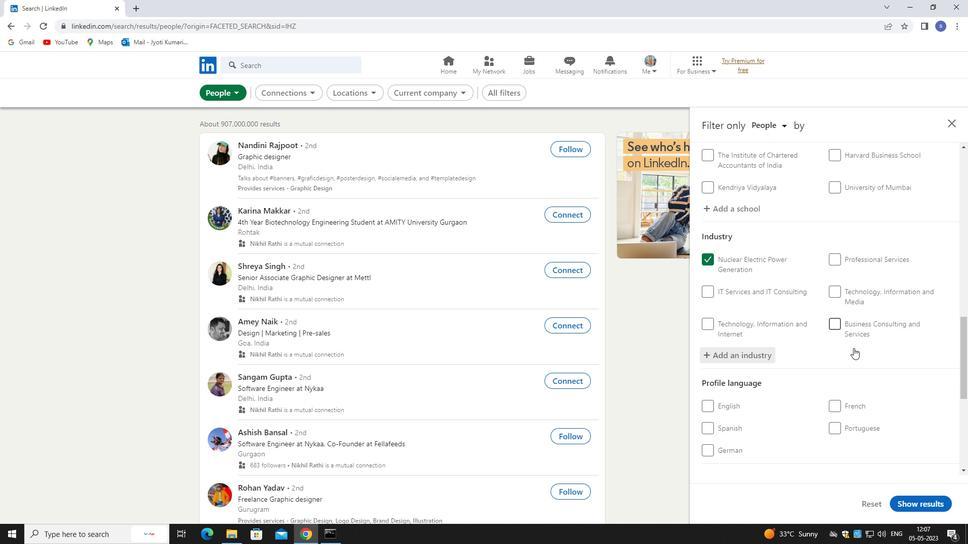 
Action: Mouse scrolled (854, 348) with delta (0, 0)
Screenshot: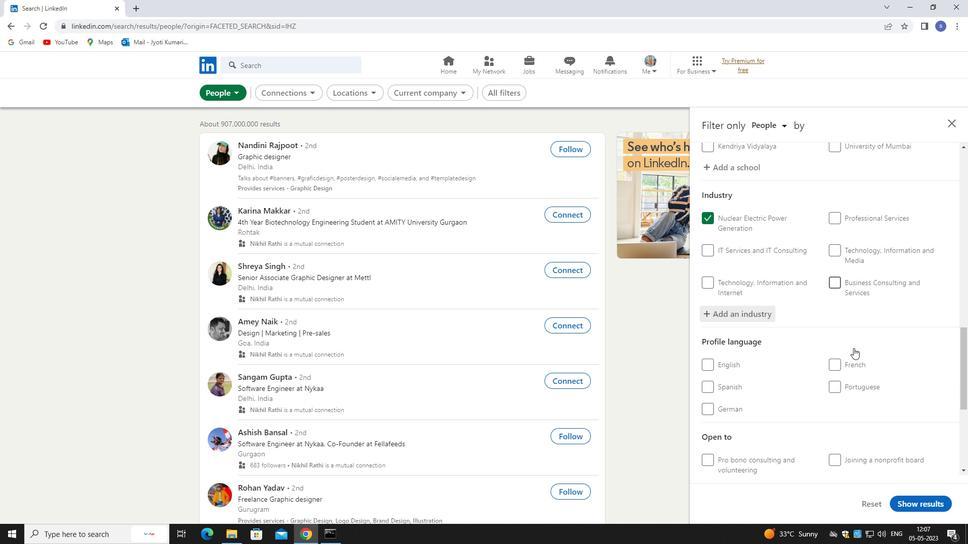 
Action: Mouse moved to (733, 321)
Screenshot: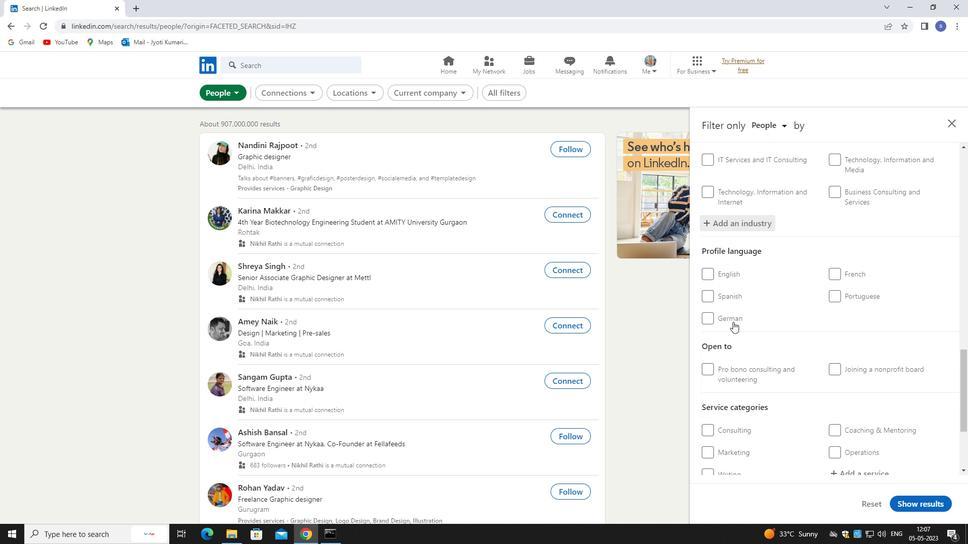 
Action: Mouse pressed left at (733, 321)
Screenshot: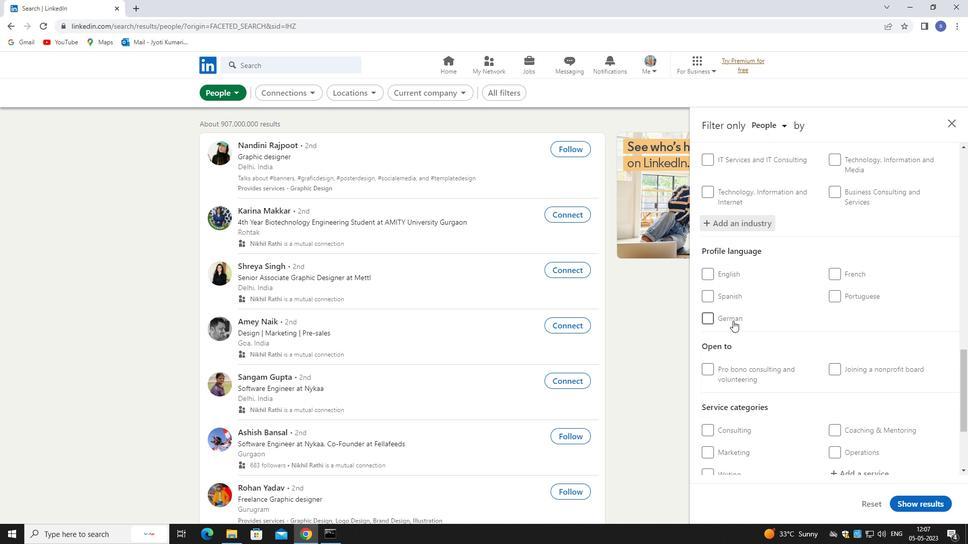 
Action: Mouse moved to (835, 397)
Screenshot: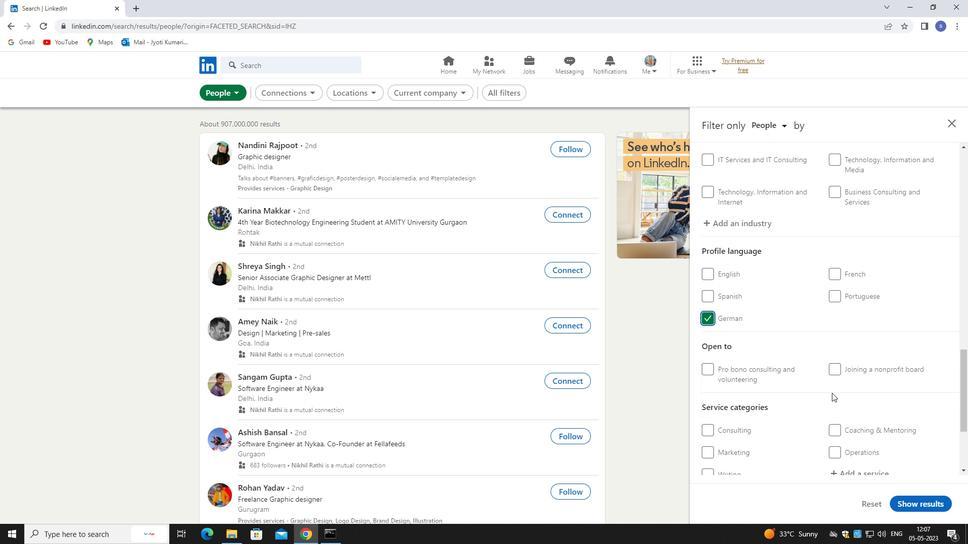 
Action: Mouse scrolled (835, 396) with delta (0, 0)
Screenshot: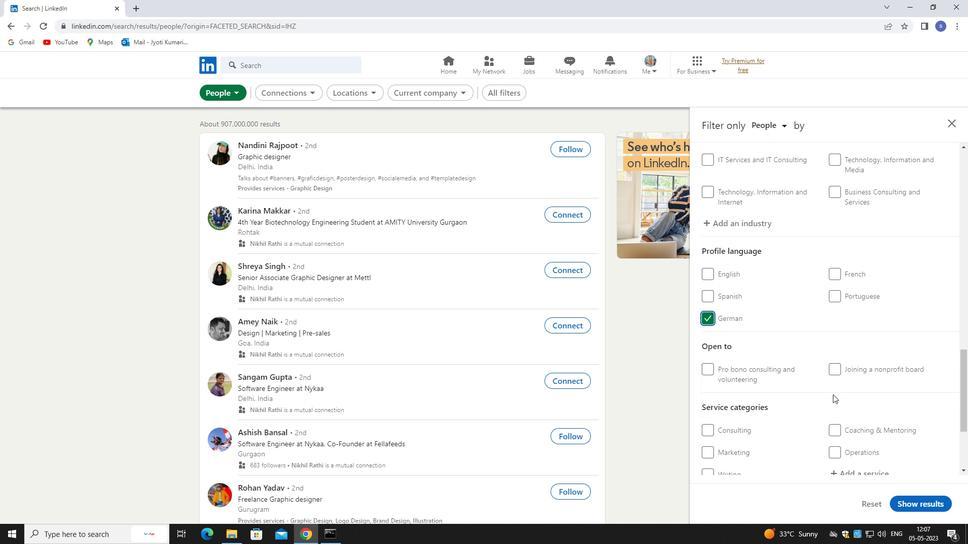 
Action: Mouse moved to (835, 397)
Screenshot: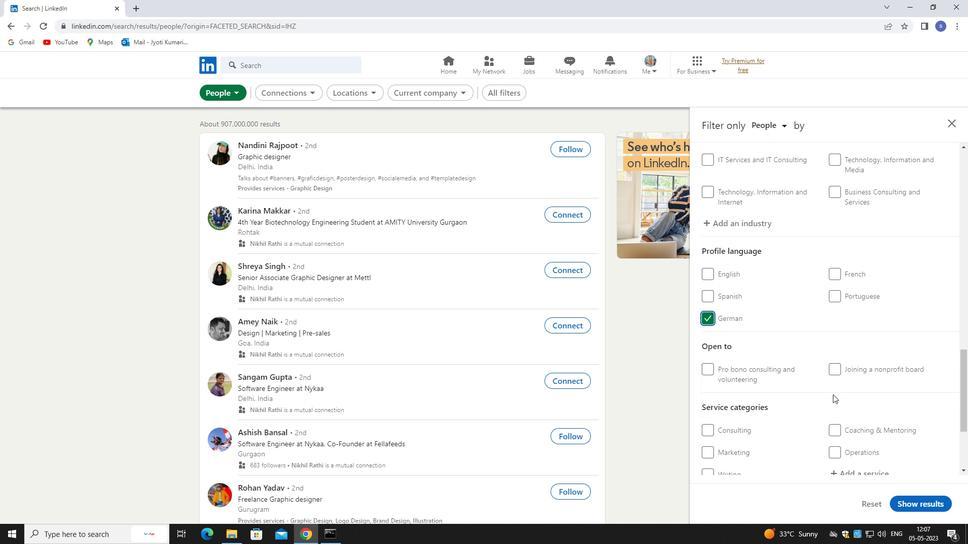 
Action: Mouse scrolled (835, 397) with delta (0, 0)
Screenshot: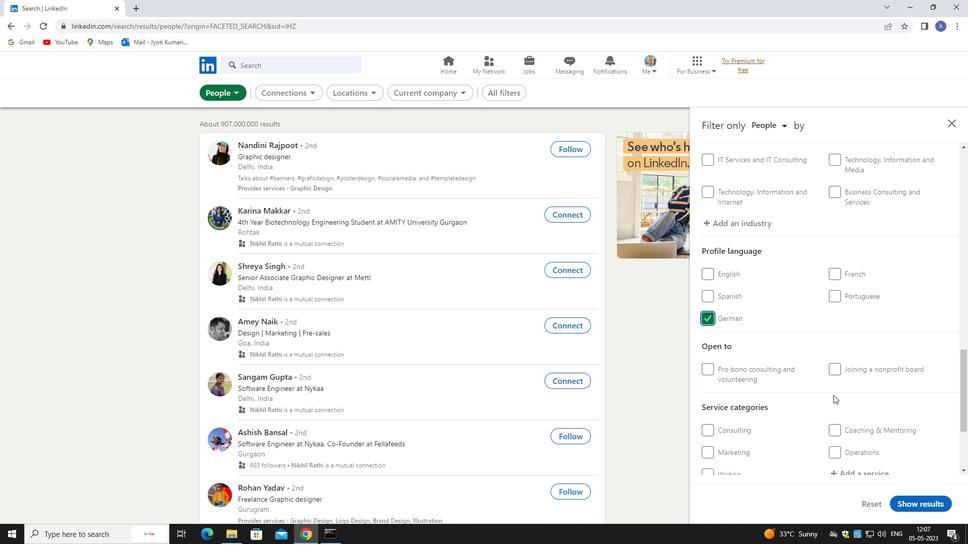 
Action: Mouse moved to (849, 374)
Screenshot: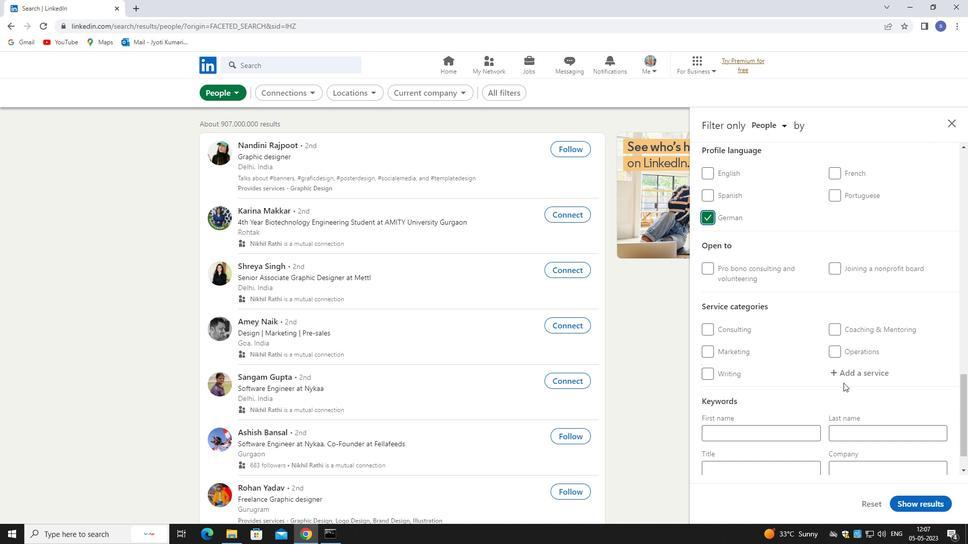 
Action: Mouse pressed left at (849, 374)
Screenshot: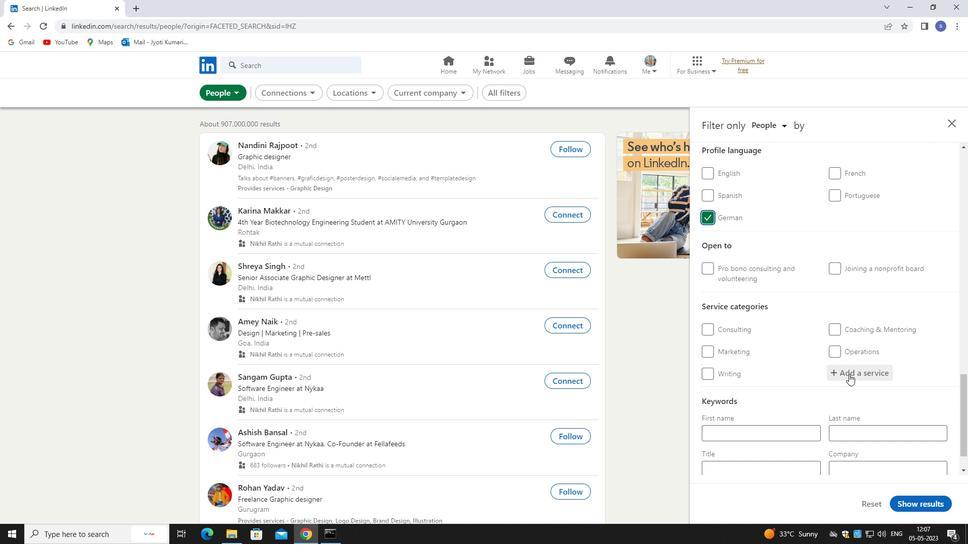 
Action: Mouse moved to (850, 374)
Screenshot: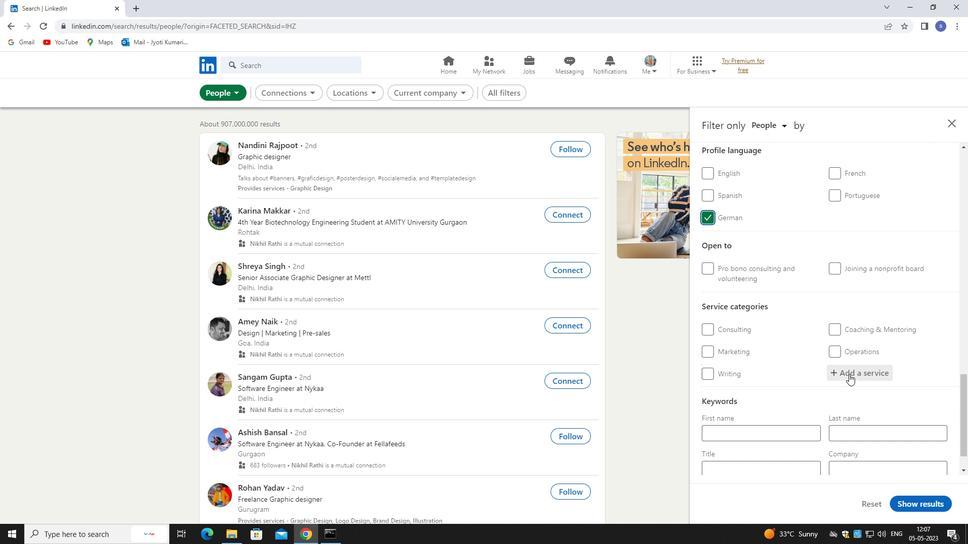 
Action: Key pressed consult
Screenshot: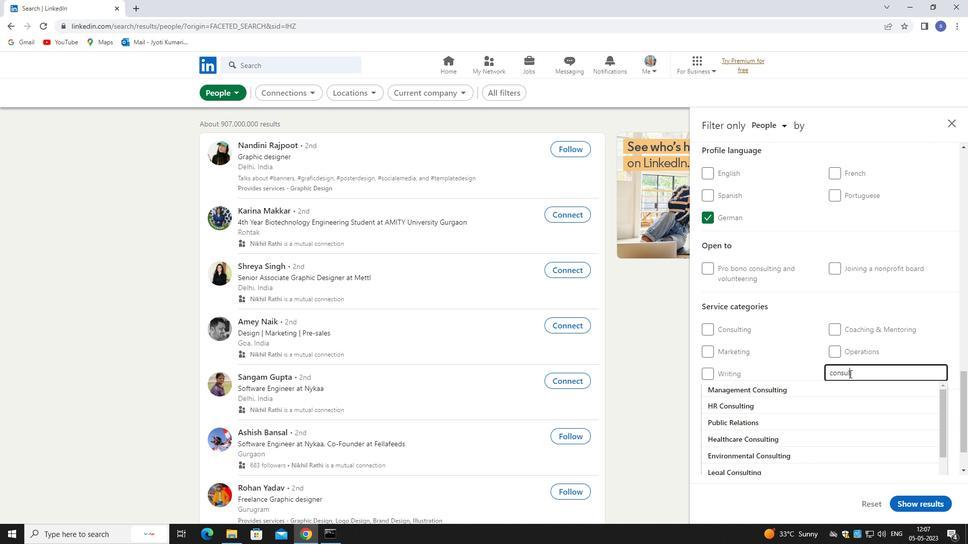 
Action: Mouse moved to (840, 397)
Screenshot: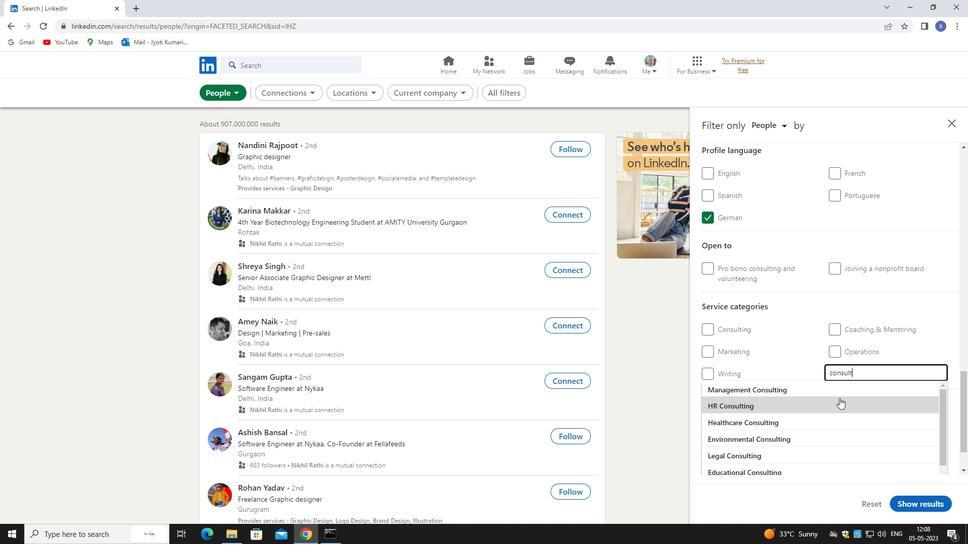 
Action: Key pressed ing
Screenshot: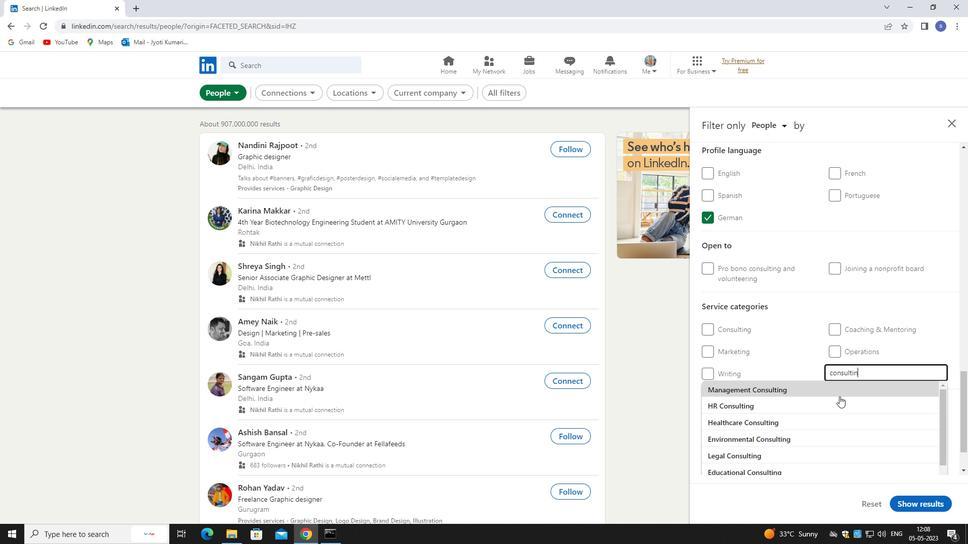 
Action: Mouse moved to (864, 377)
Screenshot: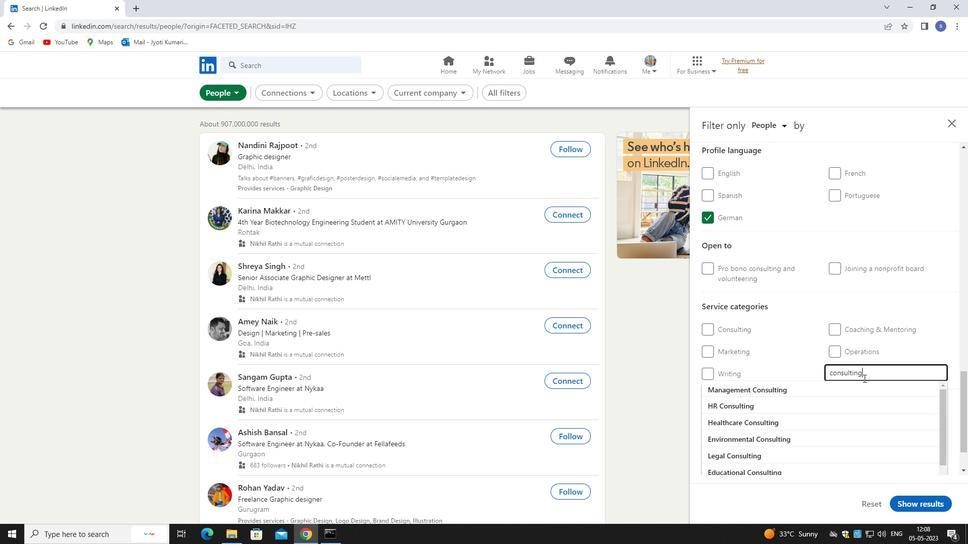 
Action: Key pressed <Key.enter>
Screenshot: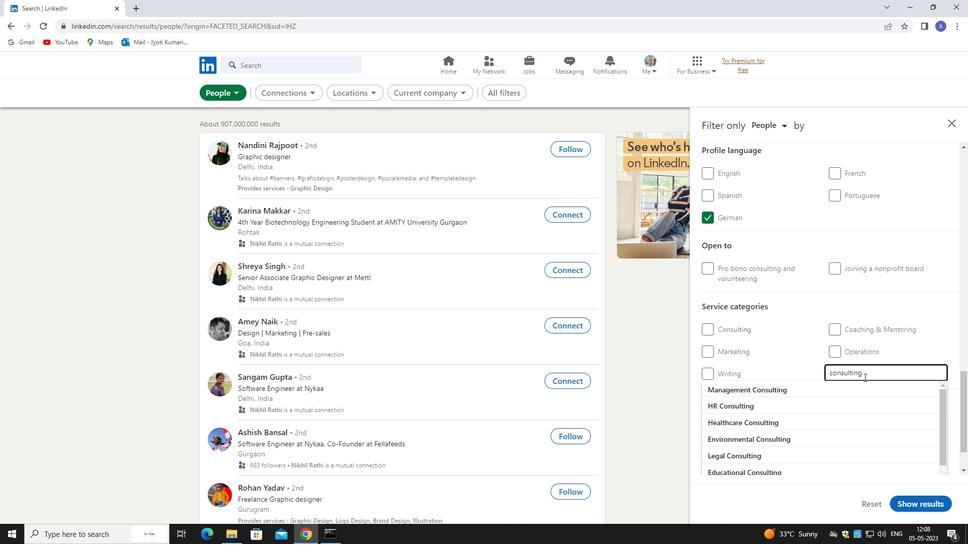 
Action: Mouse moved to (869, 377)
Screenshot: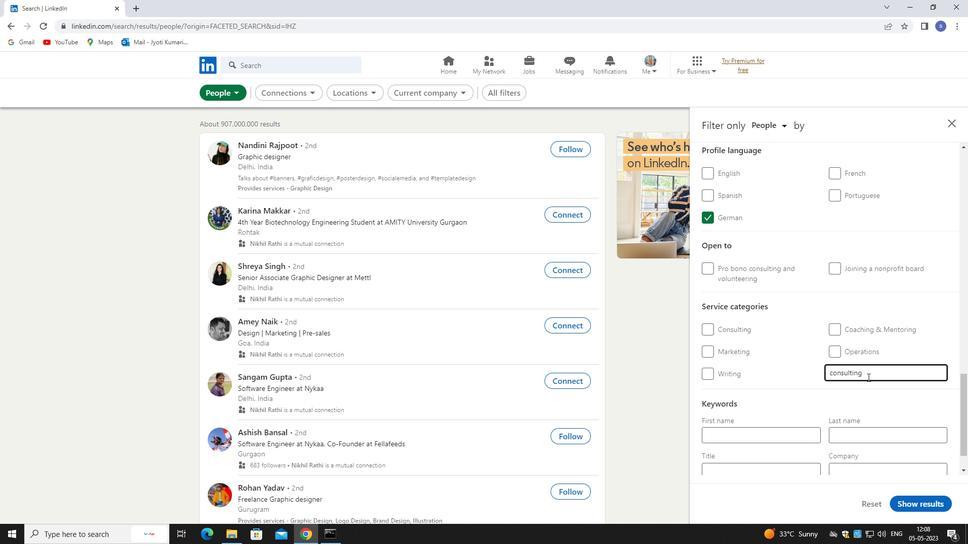 
Action: Mouse scrolled (869, 377) with delta (0, 0)
Screenshot: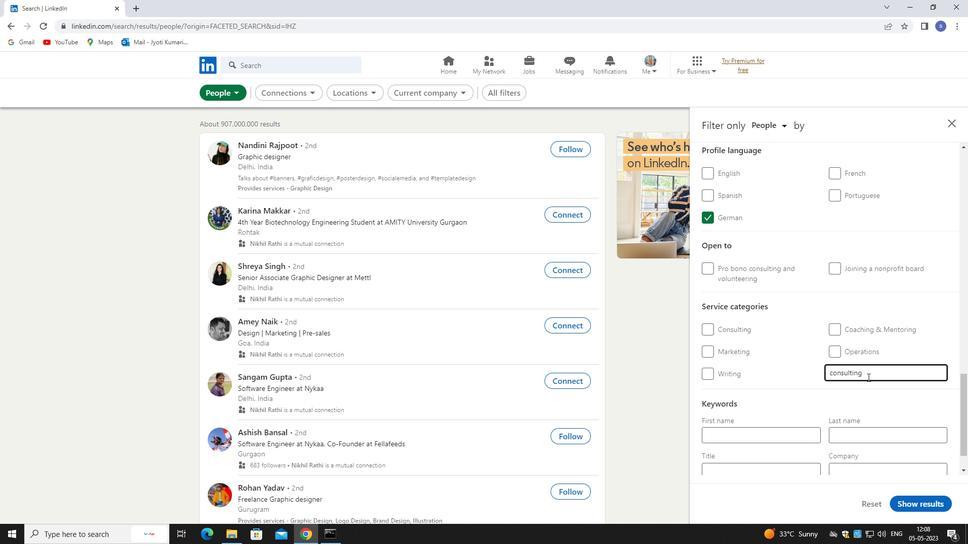 
Action: Mouse moved to (871, 378)
Screenshot: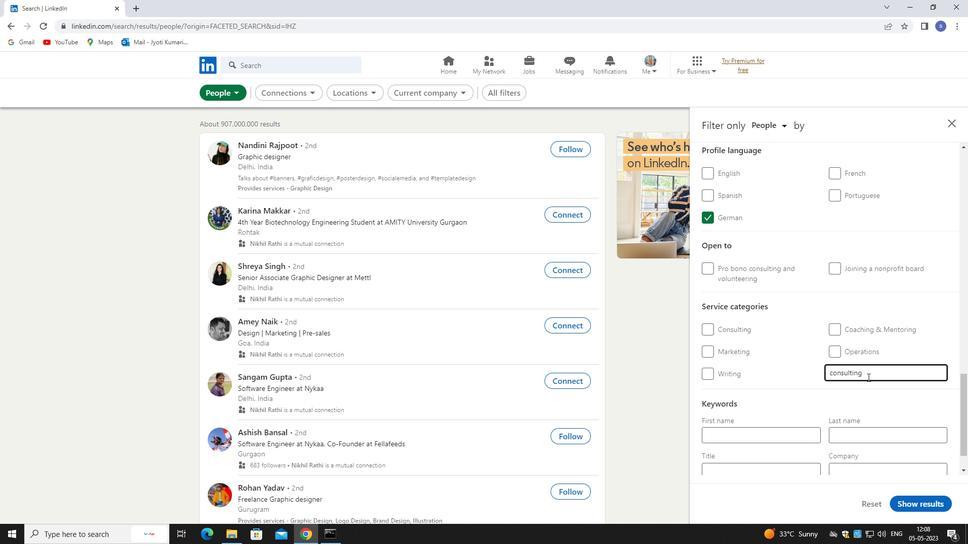 
Action: Mouse scrolled (871, 378) with delta (0, 0)
Screenshot: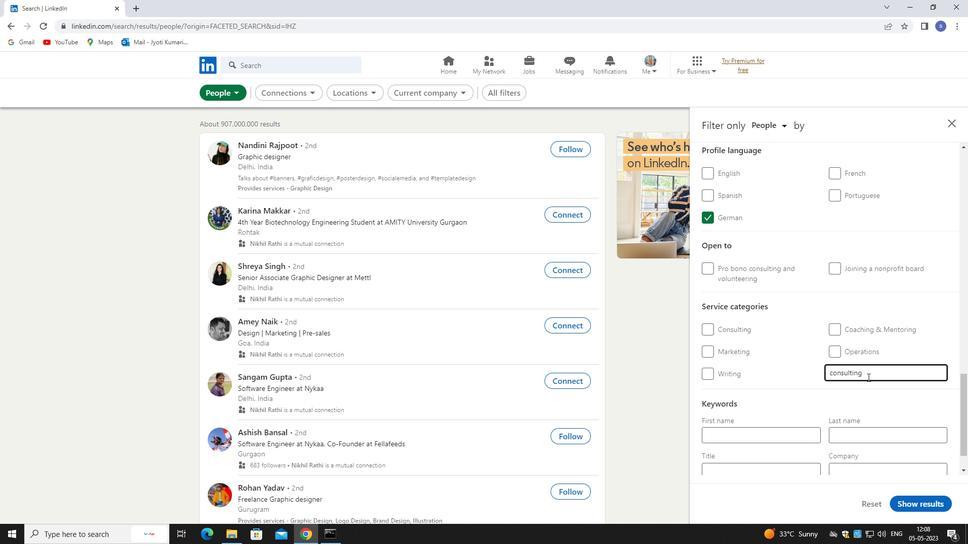 
Action: Mouse moved to (872, 379)
Screenshot: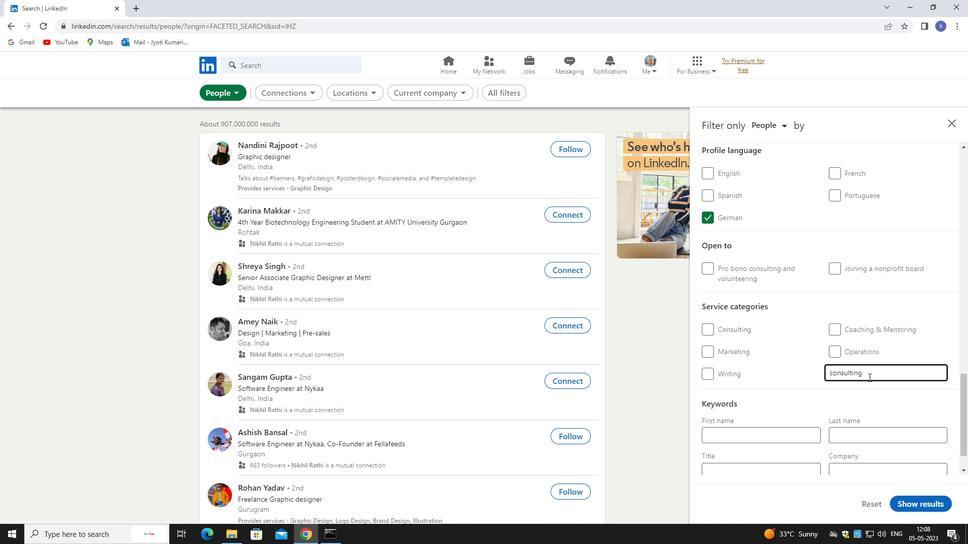 
Action: Mouse scrolled (872, 378) with delta (0, 0)
Screenshot: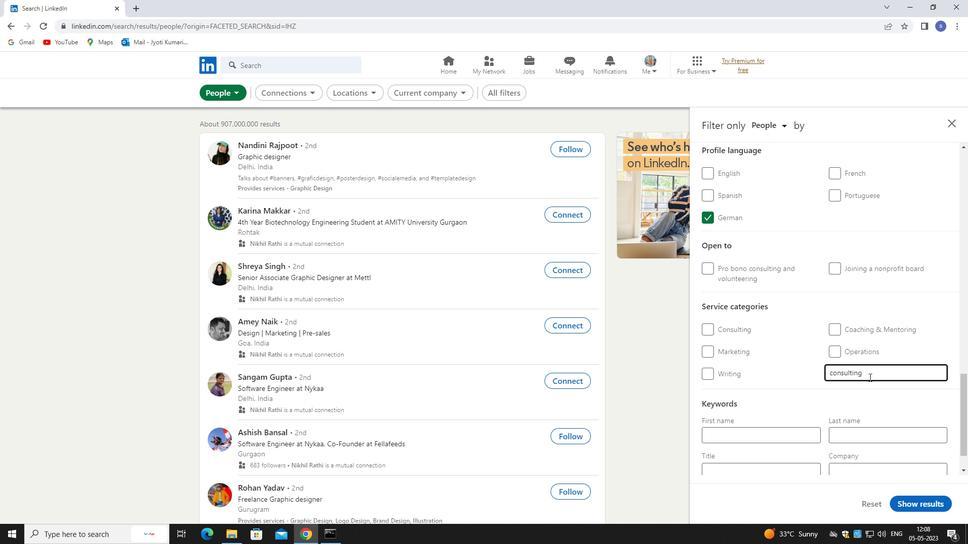 
Action: Mouse moved to (780, 434)
Screenshot: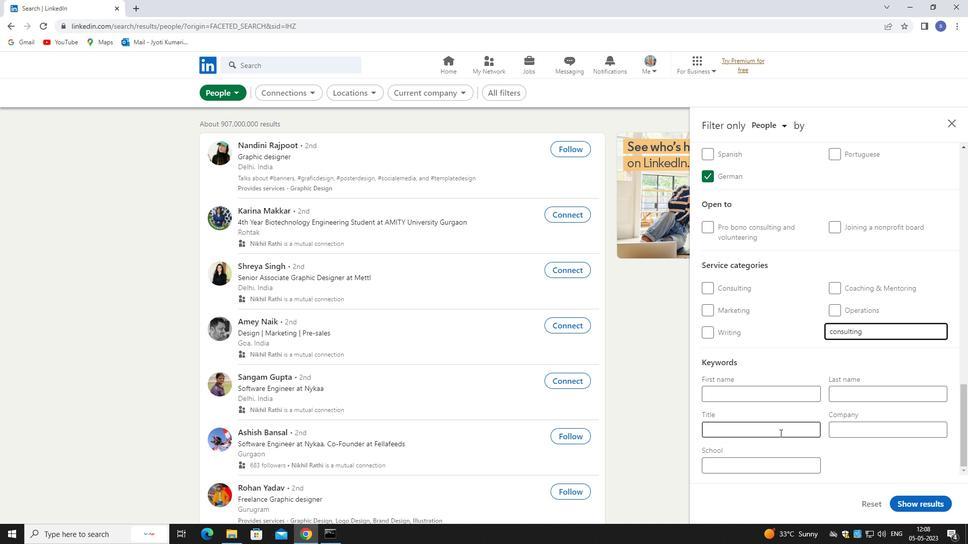 
Action: Mouse pressed left at (780, 434)
Screenshot: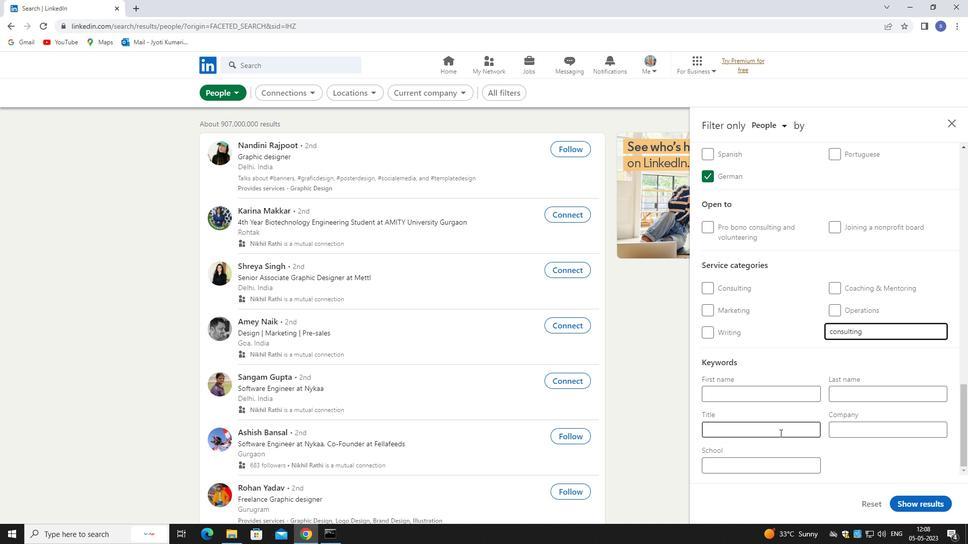 
Action: Mouse moved to (781, 434)
Screenshot: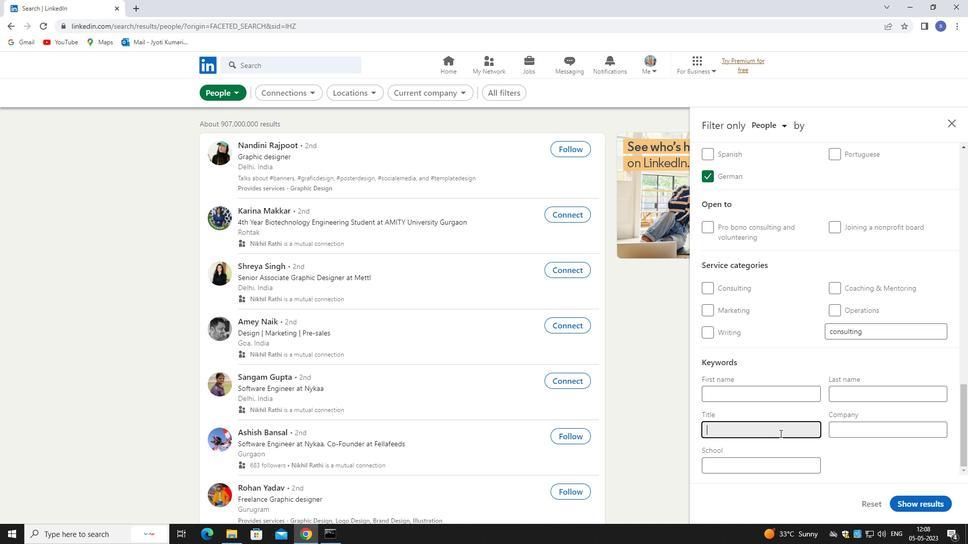 
Action: Key pressed e<Key.shift>COMMERCE<Key.space><Key.shift>MARKETING<Key.space><Key.shift>SPECIALIST
Screenshot: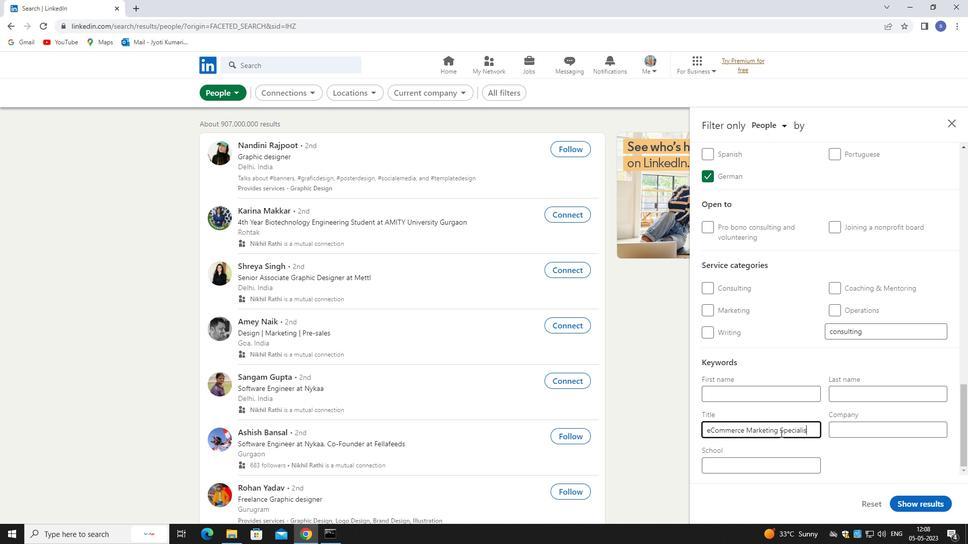 
Action: Mouse moved to (914, 507)
Screenshot: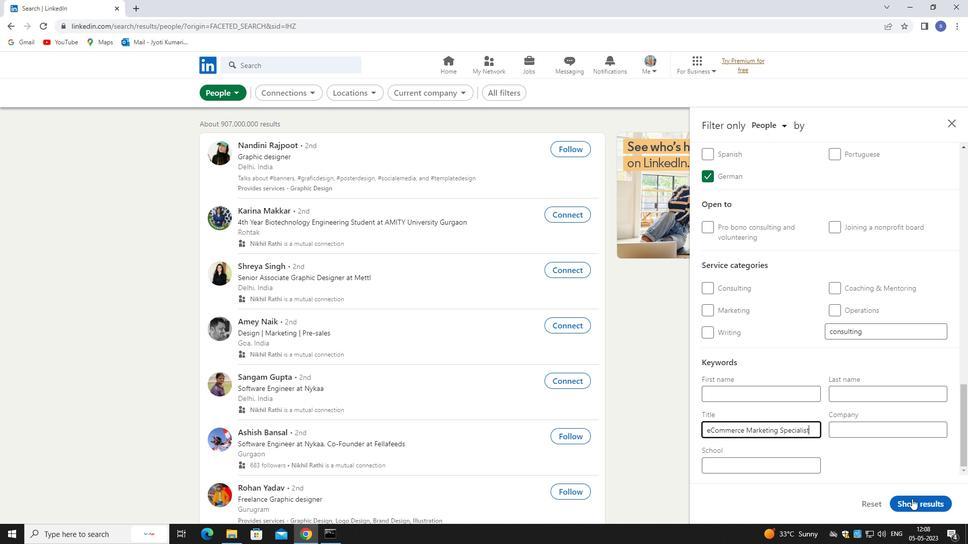
Action: Mouse pressed left at (914, 507)
Screenshot: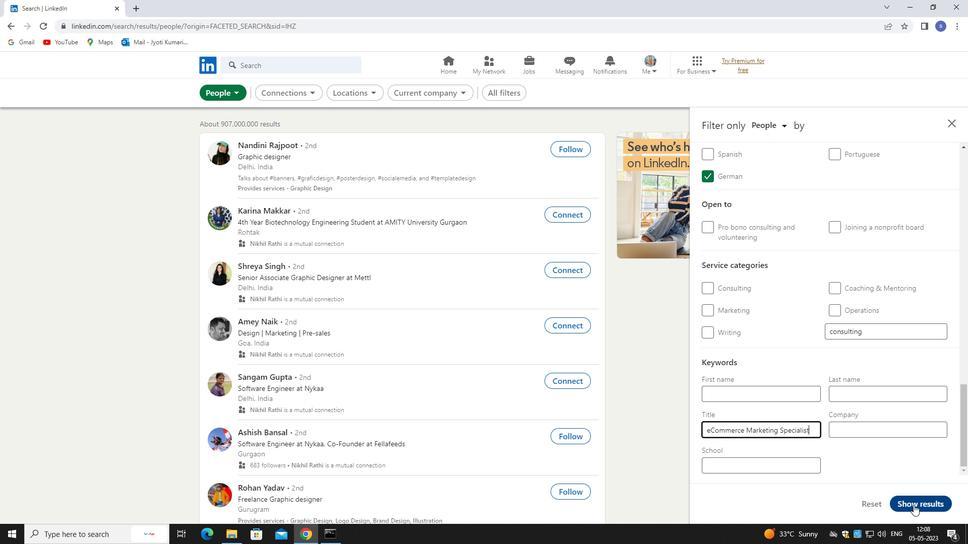 
Action: Mouse moved to (914, 505)
Screenshot: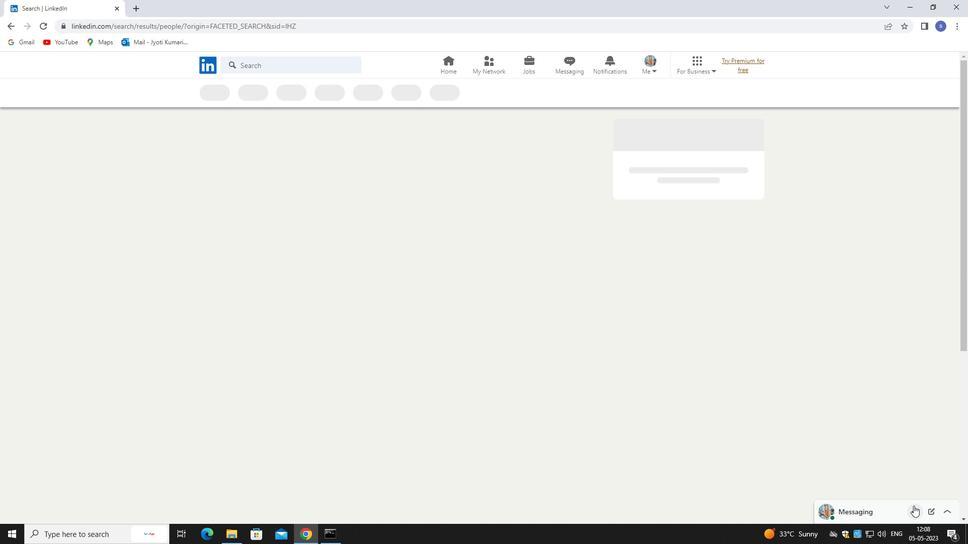 
